 Task: Reply to email with the signature Frank Clark with the subject Invitation to an event from softage.10@softage.net with the message I wanted to follow up on the request for additional resources for the project. with BCC to softage.7@softage.net with an attached document Service_contract.docx
Action: Mouse moved to (407, 231)
Screenshot: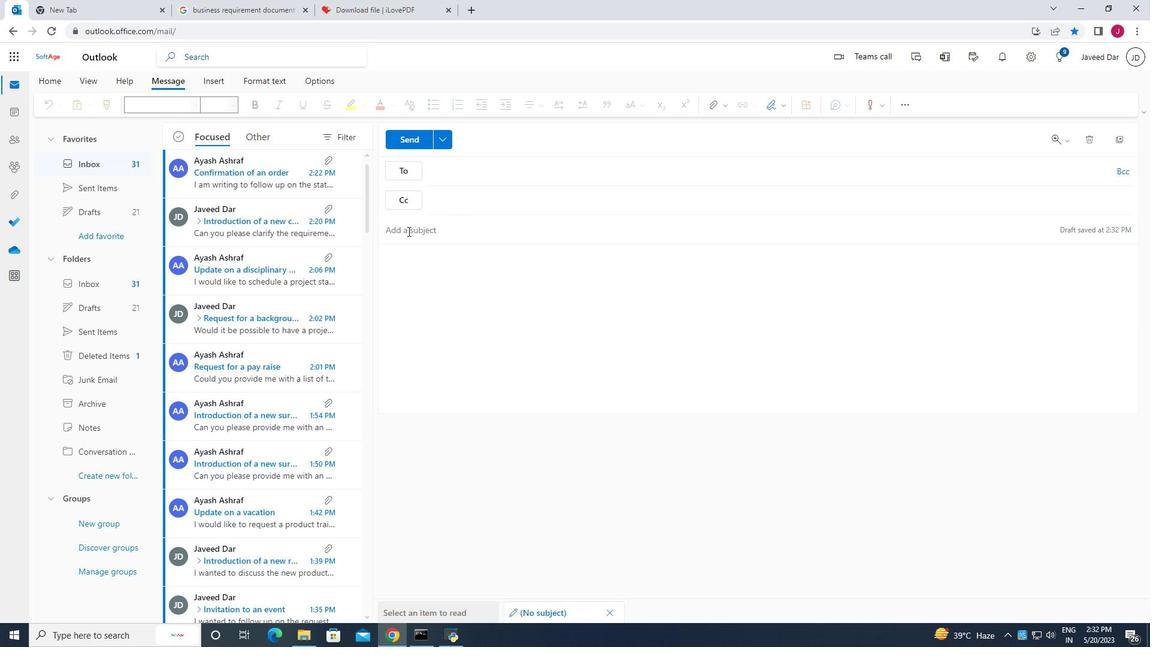 
Action: Mouse pressed left at (407, 231)
Screenshot: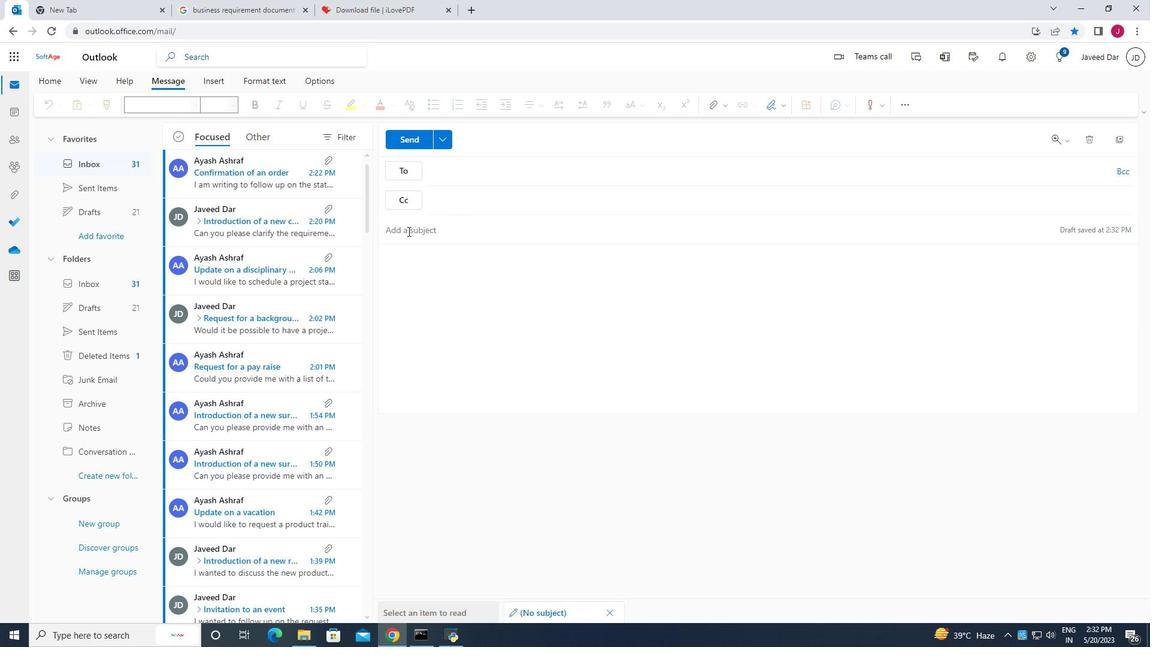 
Action: Mouse moved to (778, 101)
Screenshot: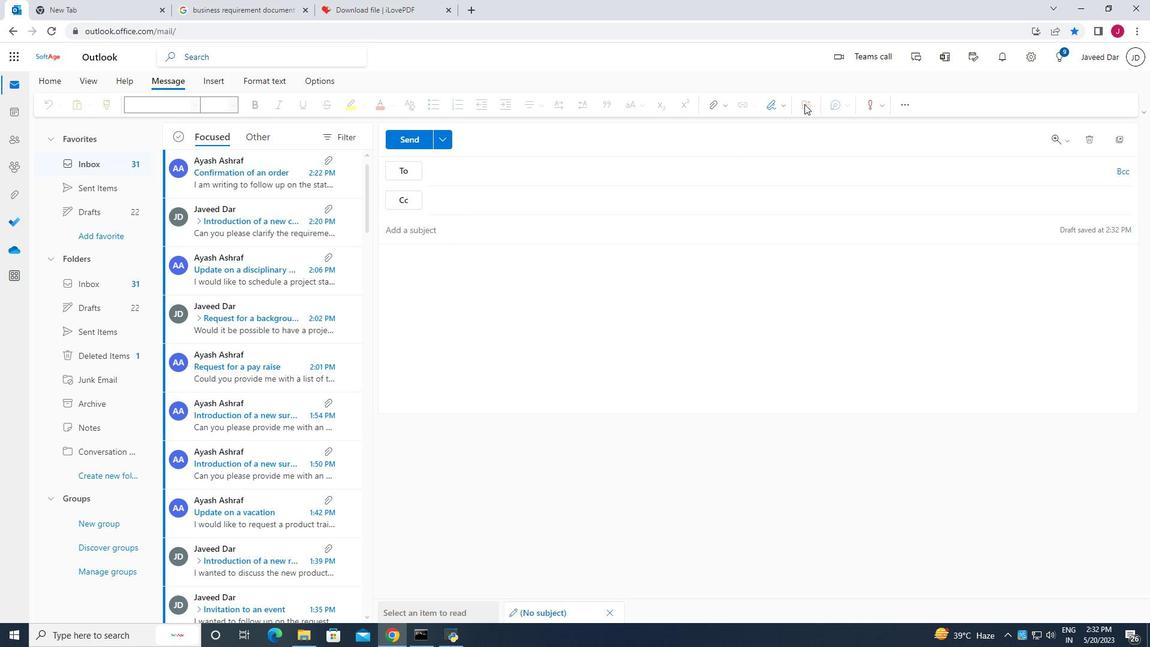 
Action: Mouse pressed left at (778, 101)
Screenshot: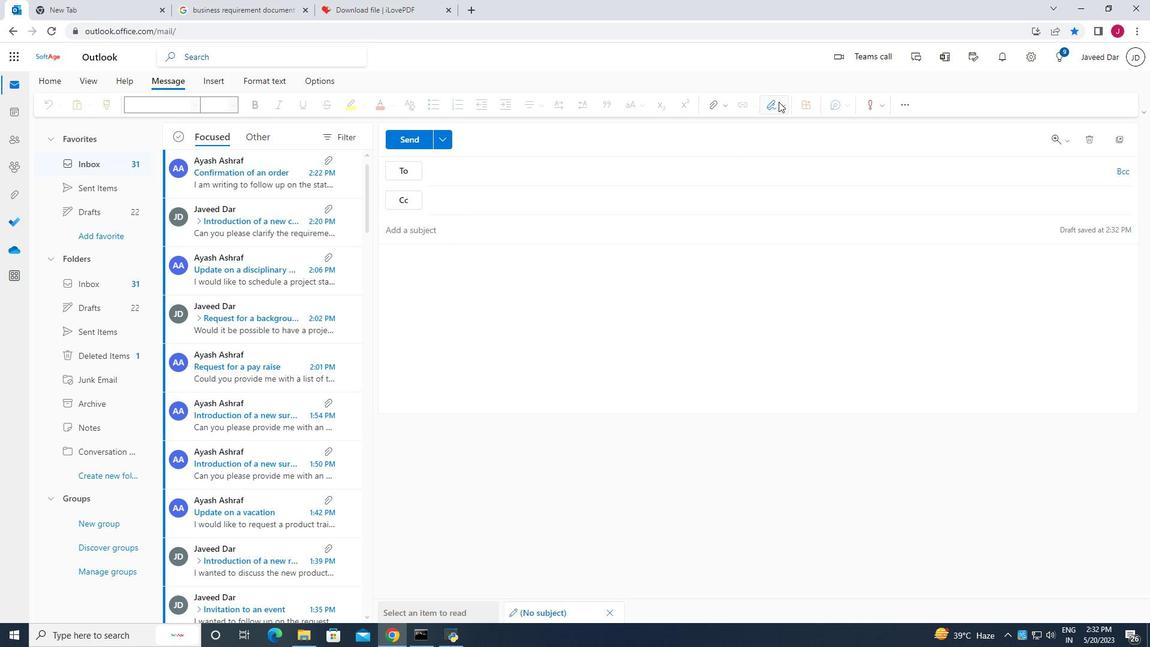 
Action: Mouse moved to (743, 156)
Screenshot: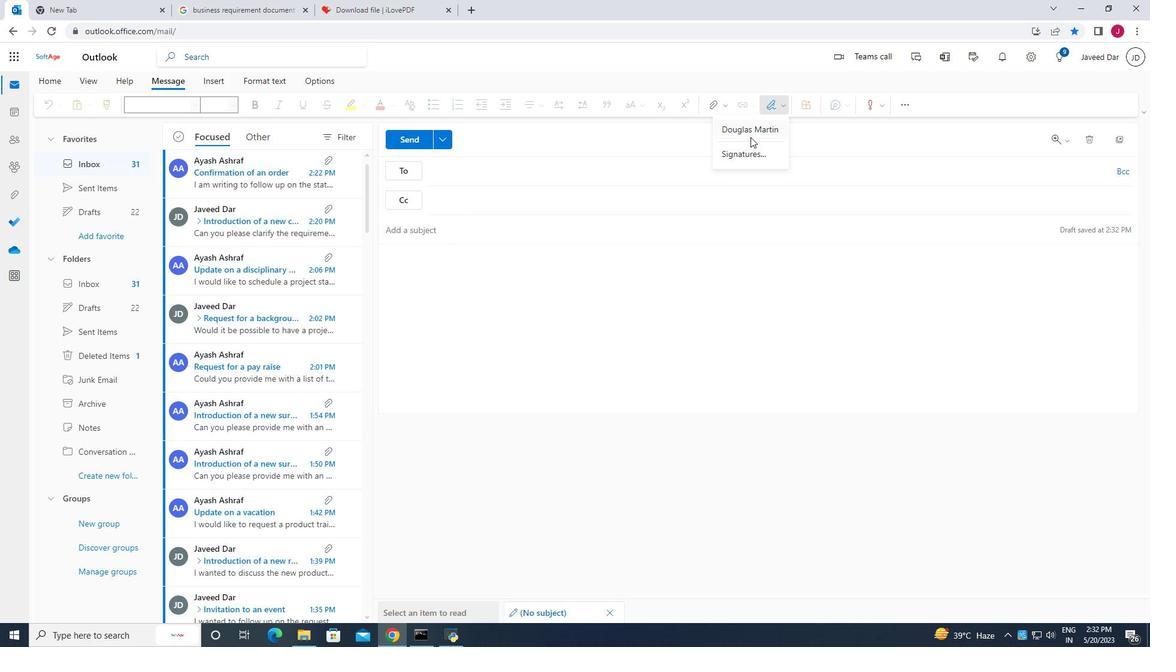 
Action: Mouse pressed left at (743, 156)
Screenshot: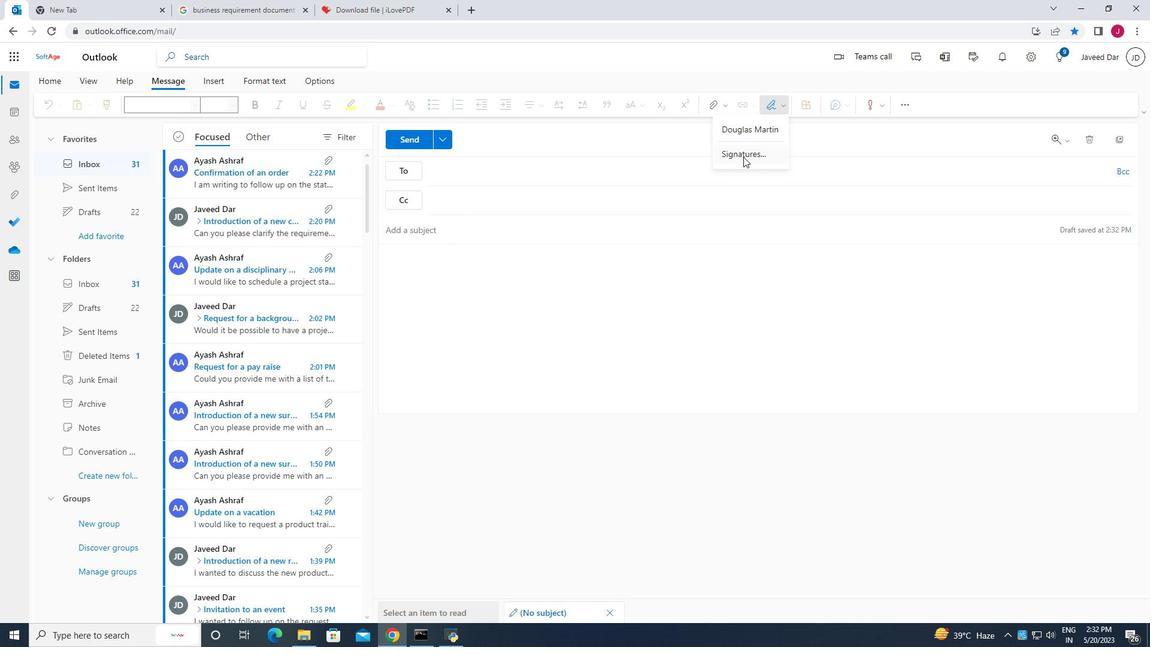 
Action: Mouse moved to (821, 200)
Screenshot: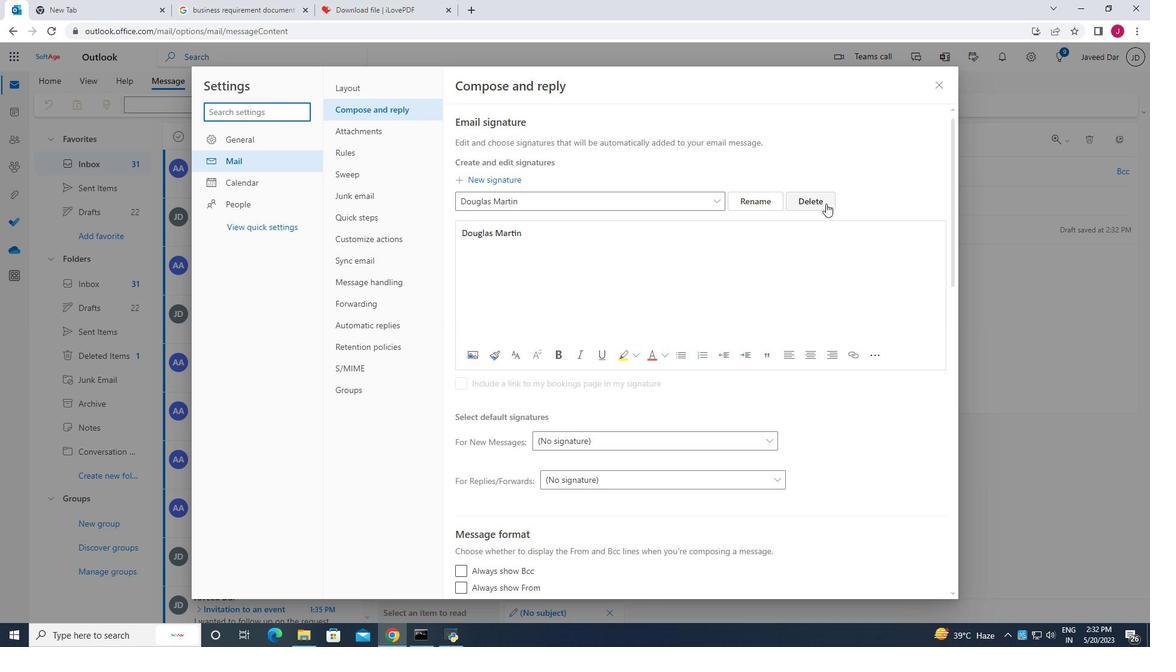 
Action: Mouse pressed left at (821, 200)
Screenshot: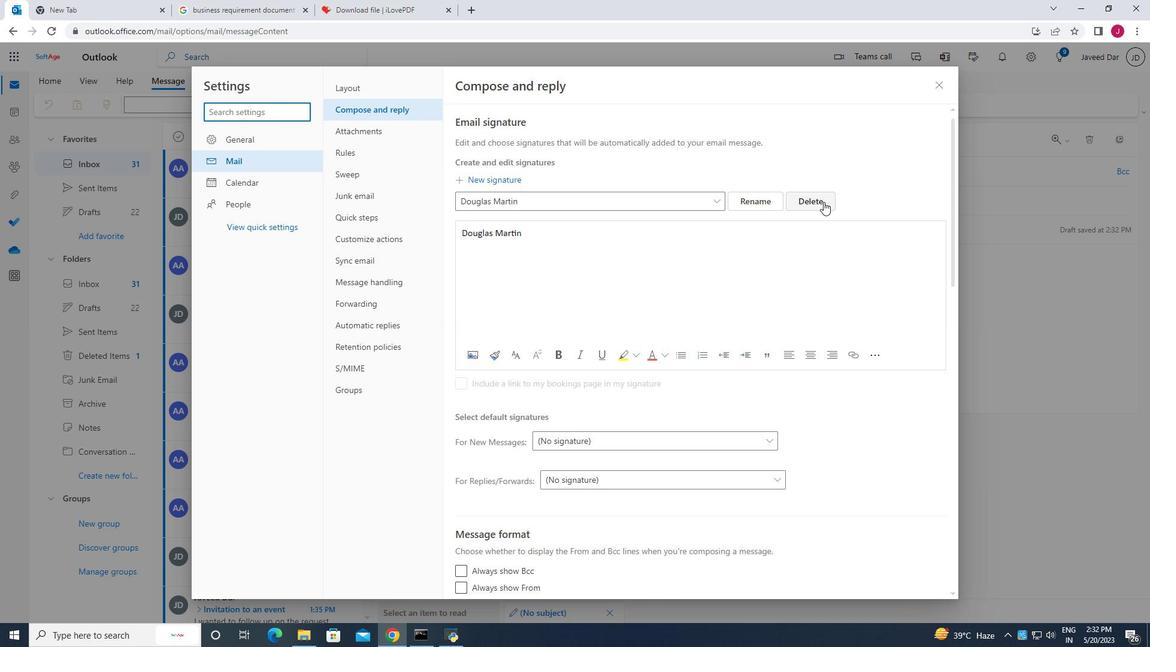 
Action: Mouse moved to (484, 201)
Screenshot: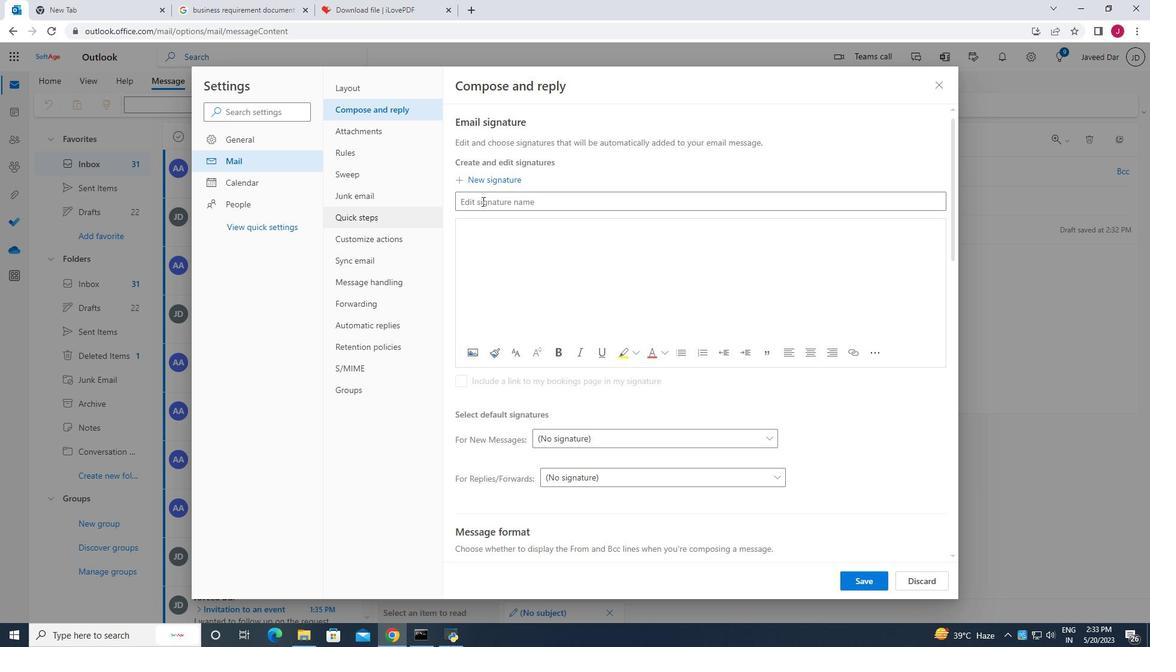 
Action: Mouse pressed left at (484, 201)
Screenshot: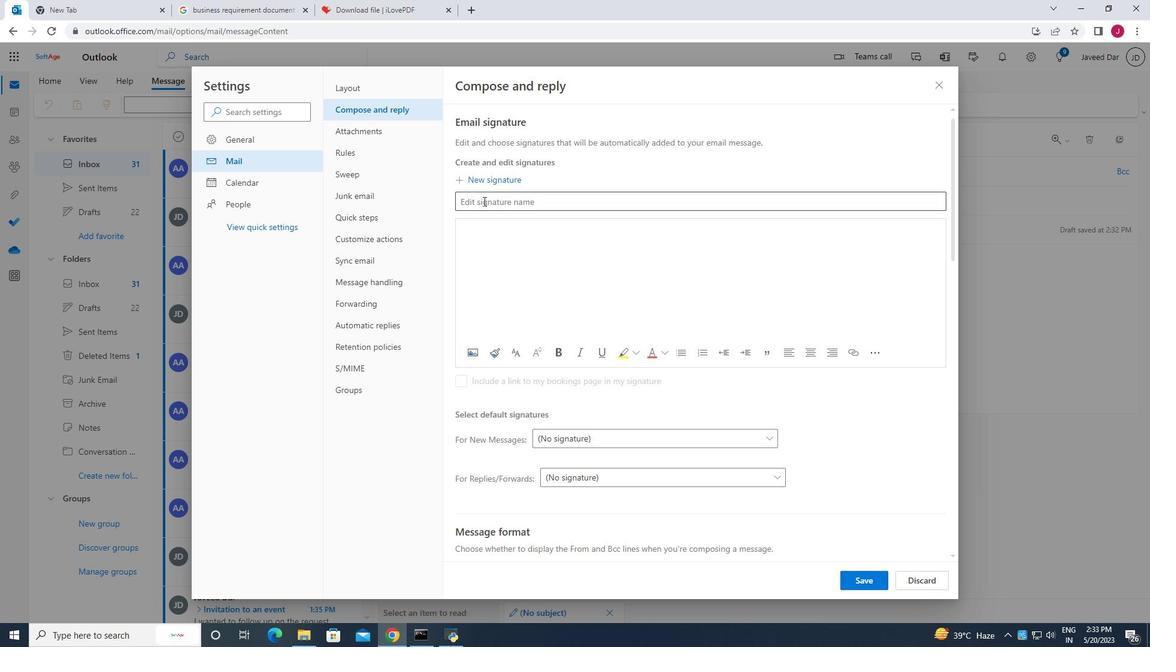 
Action: Mouse moved to (484, 201)
Screenshot: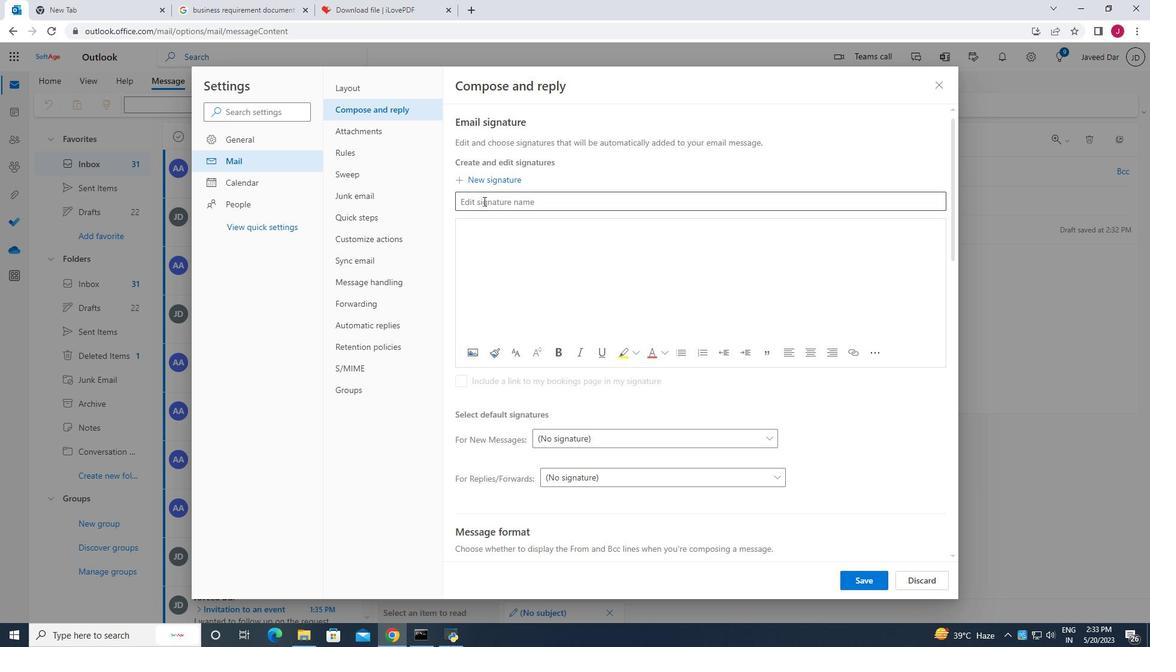 
Action: Key pressed <Key.caps_lock>F<Key.caps_lock>rank<Key.space><Key.caps_lock><Key.caps_lock>c<Key.caps_lock>LARK<Key.backspace><Key.backspace><Key.backspace><Key.backspace><Key.backspace>C<Key.caps_lock>lark
Screenshot: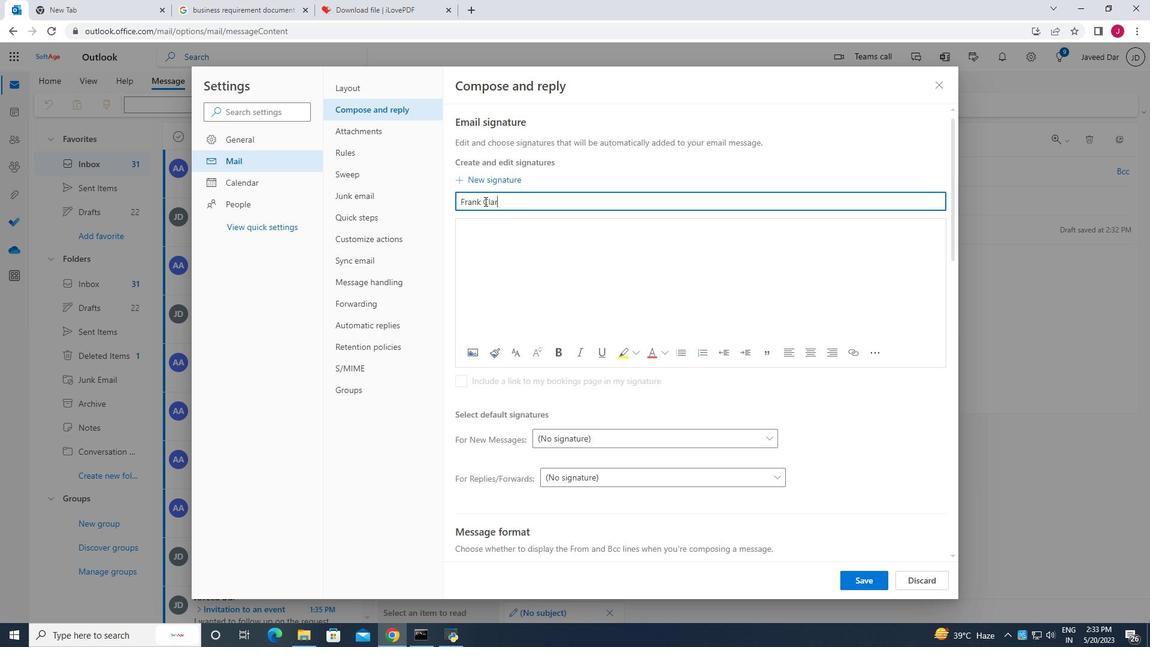 
Action: Mouse moved to (469, 234)
Screenshot: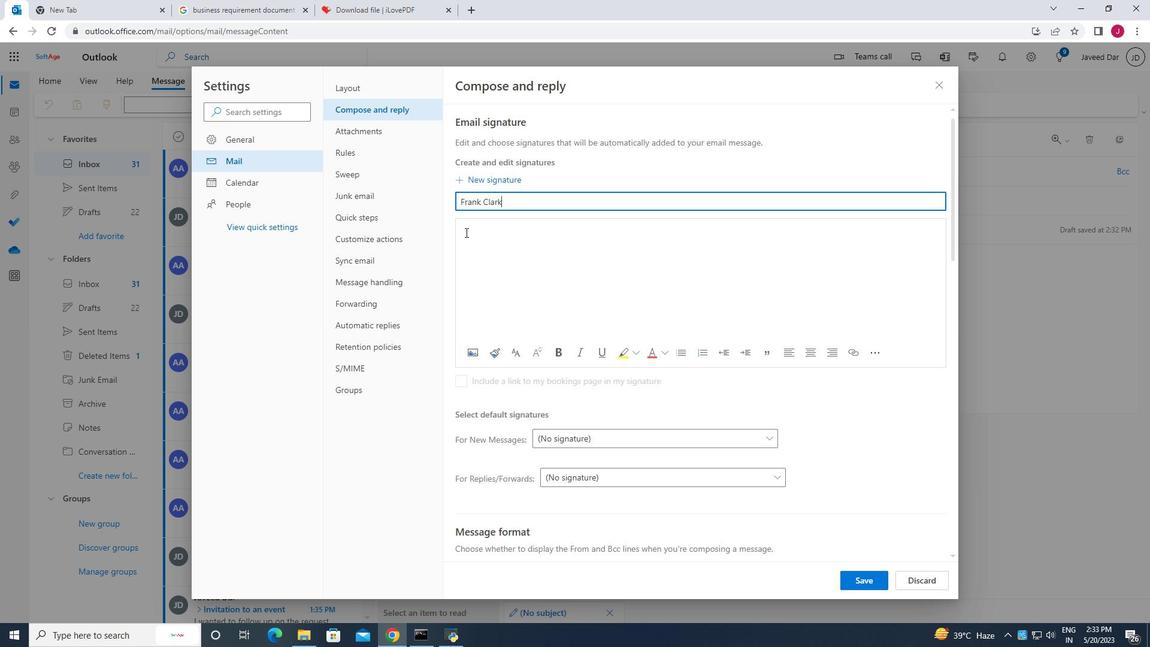 
Action: Mouse pressed left at (469, 234)
Screenshot: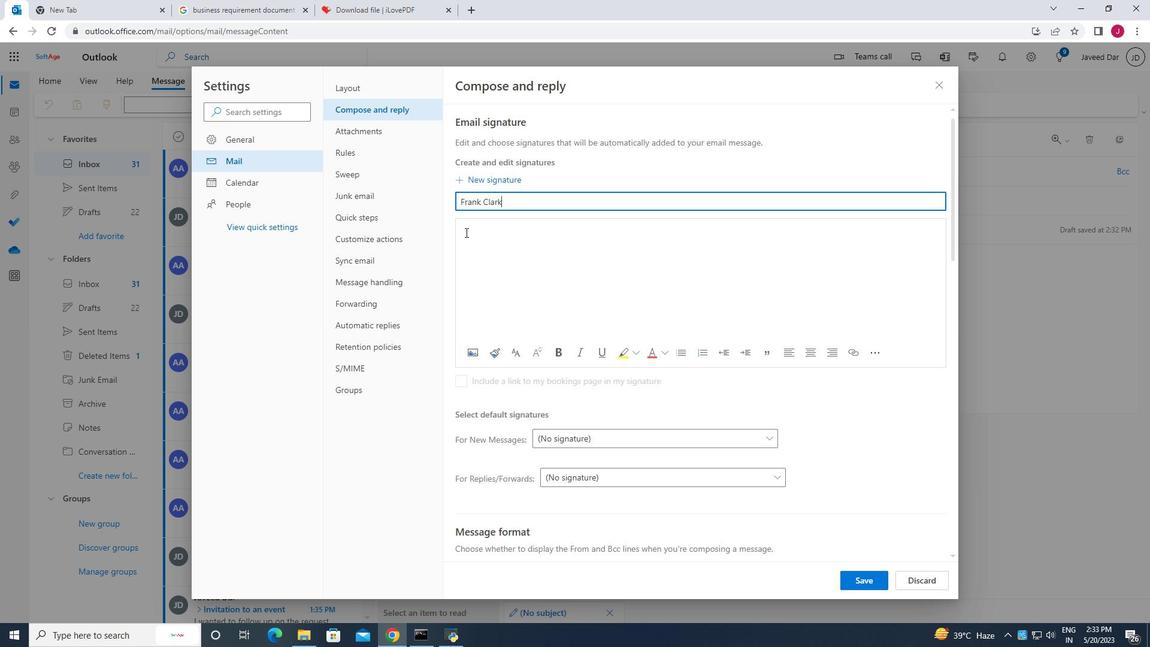 
Action: Mouse moved to (470, 235)
Screenshot: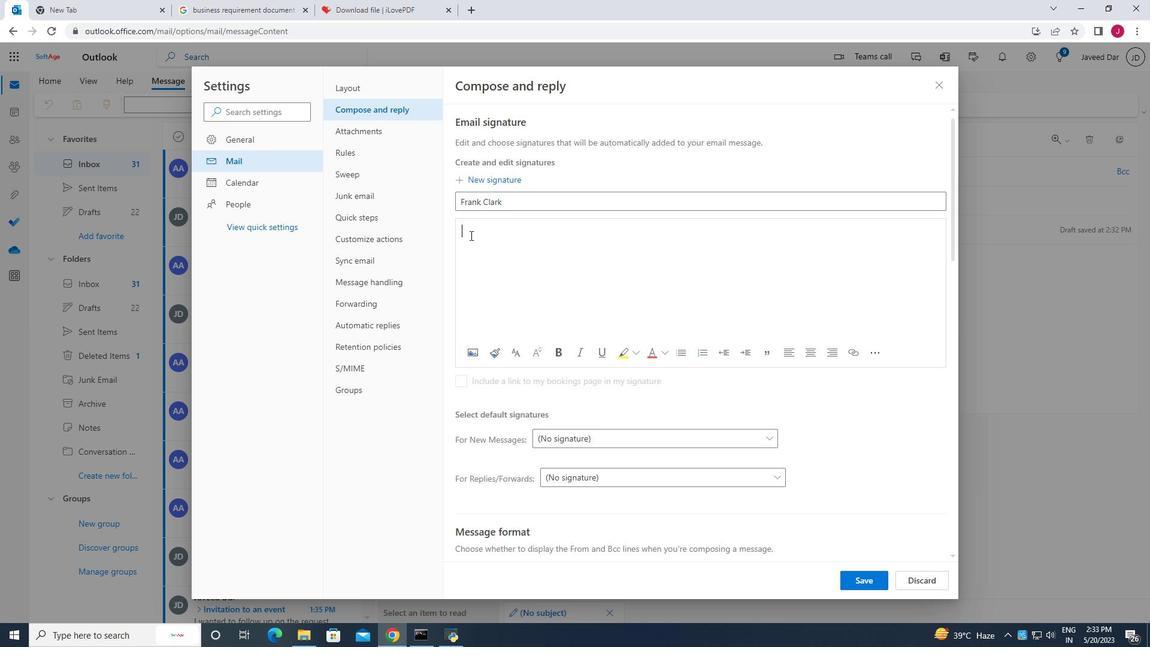 
Action: Key pressed <Key.caps_lock>F<Key.caps_lock>rank<Key.space><Key.caps_lock>C<Key.caps_lock>lark
Screenshot: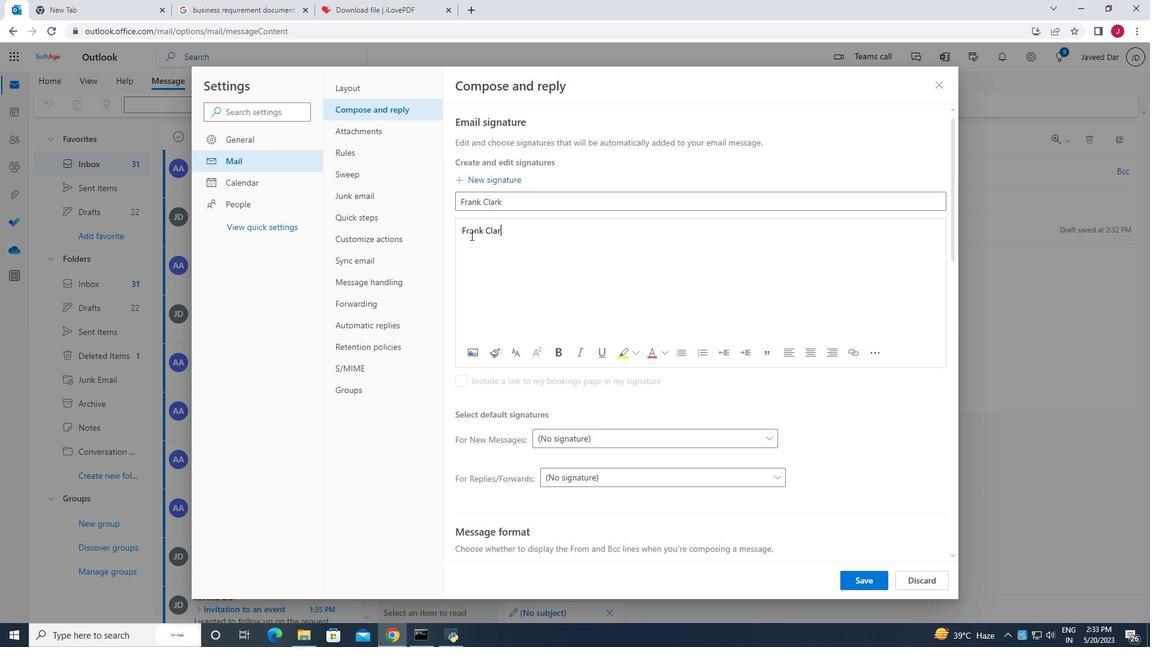 
Action: Mouse moved to (880, 579)
Screenshot: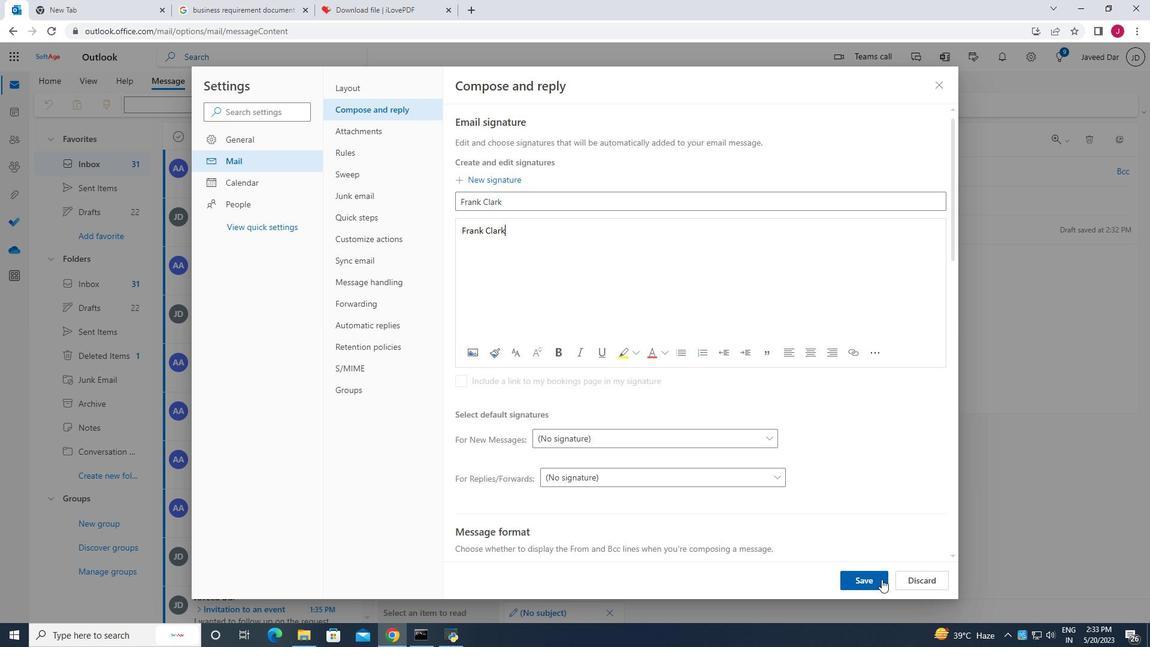 
Action: Mouse pressed left at (880, 579)
Screenshot: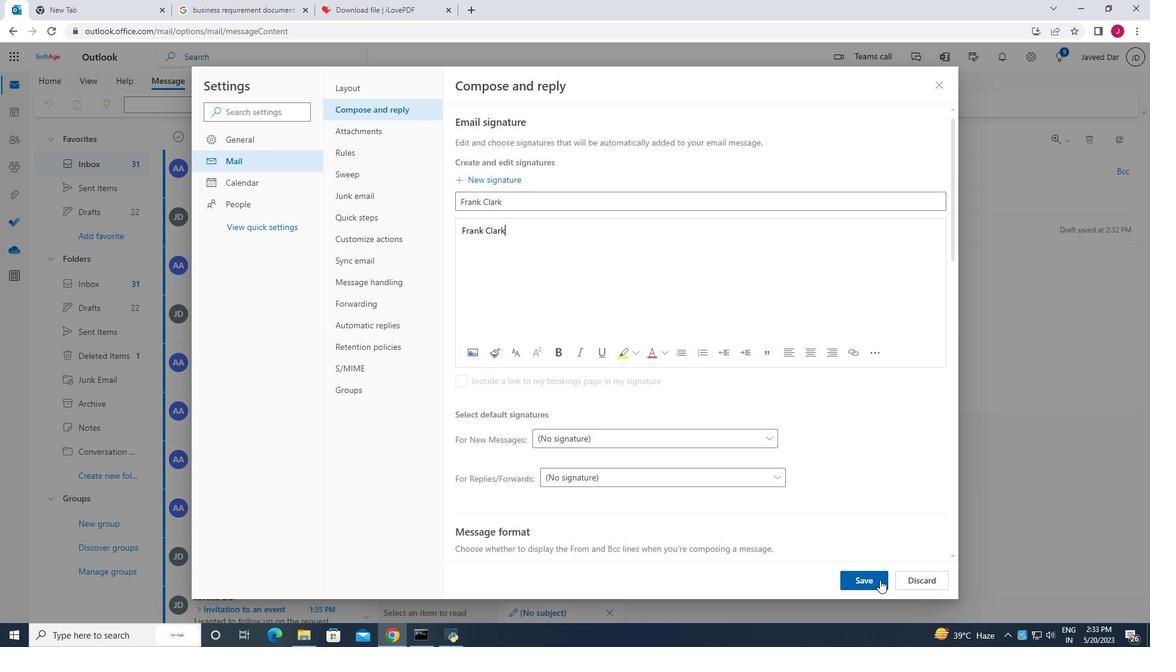 
Action: Mouse moved to (940, 87)
Screenshot: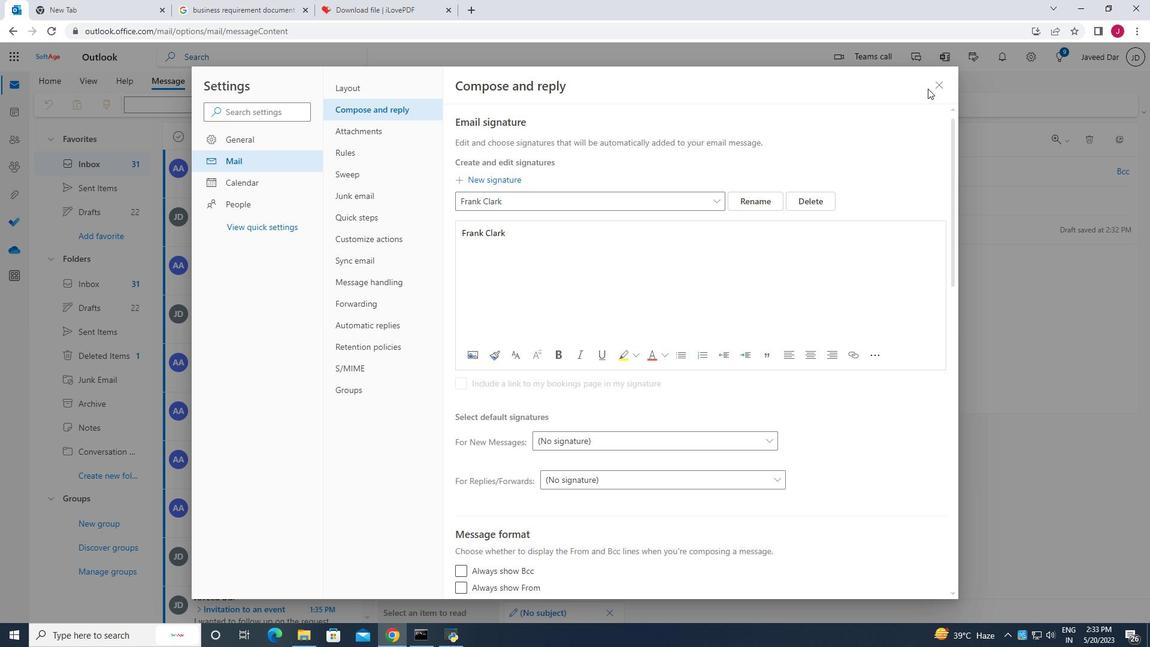 
Action: Mouse pressed left at (940, 87)
Screenshot: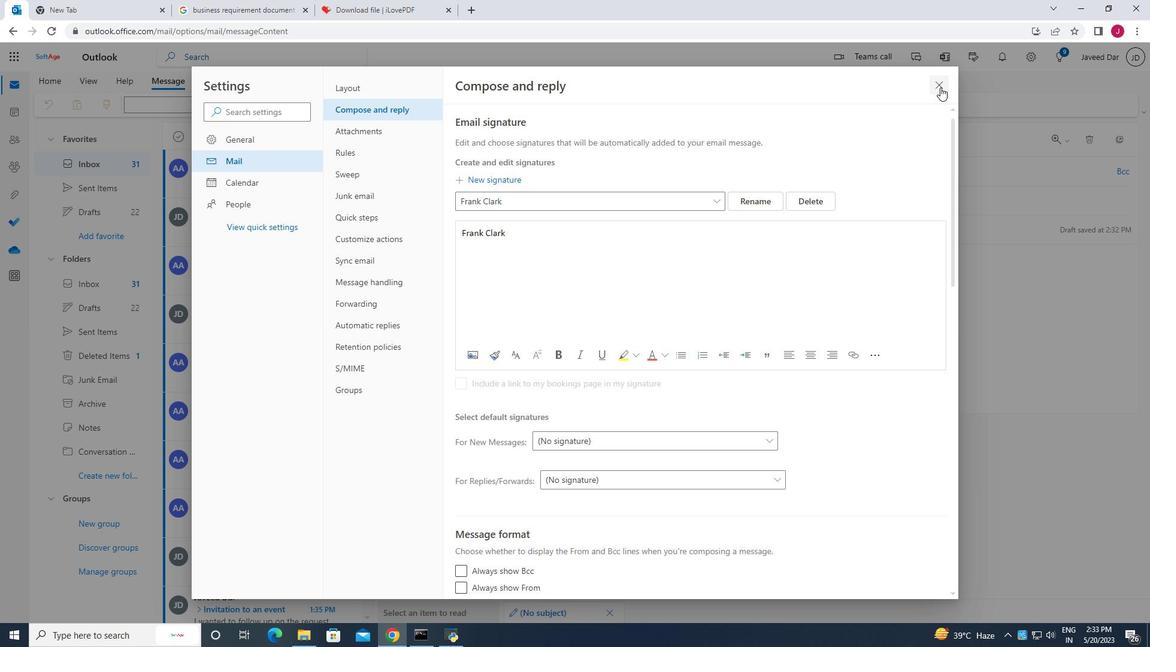 
Action: Mouse moved to (775, 105)
Screenshot: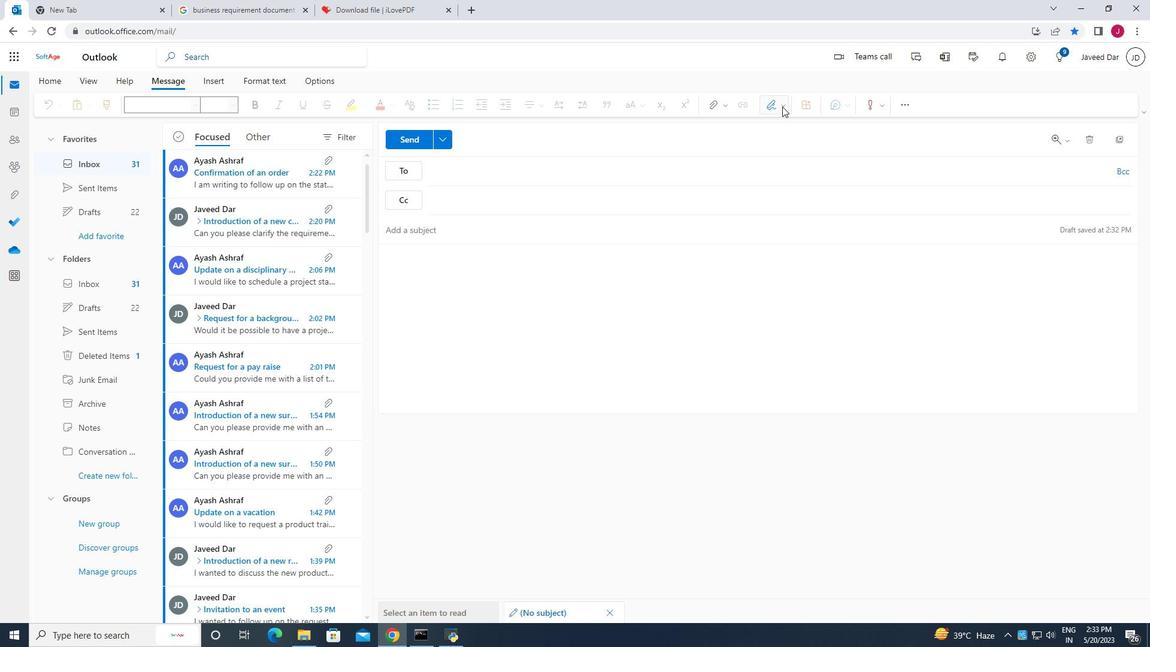 
Action: Mouse pressed left at (775, 105)
Screenshot: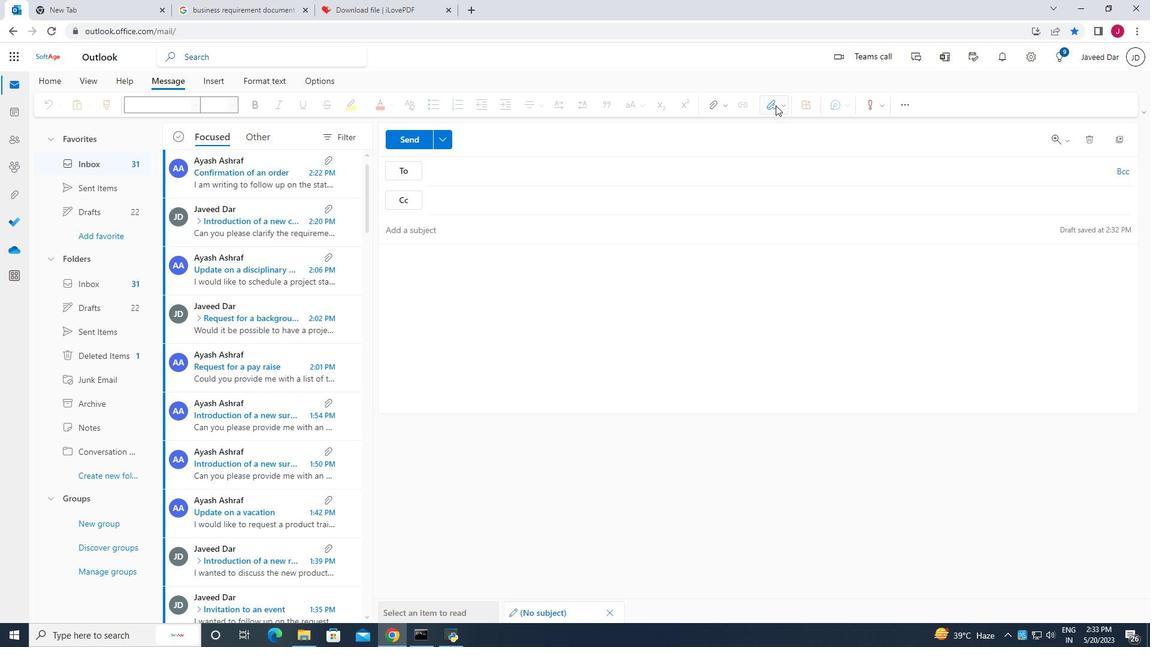 
Action: Mouse moved to (762, 130)
Screenshot: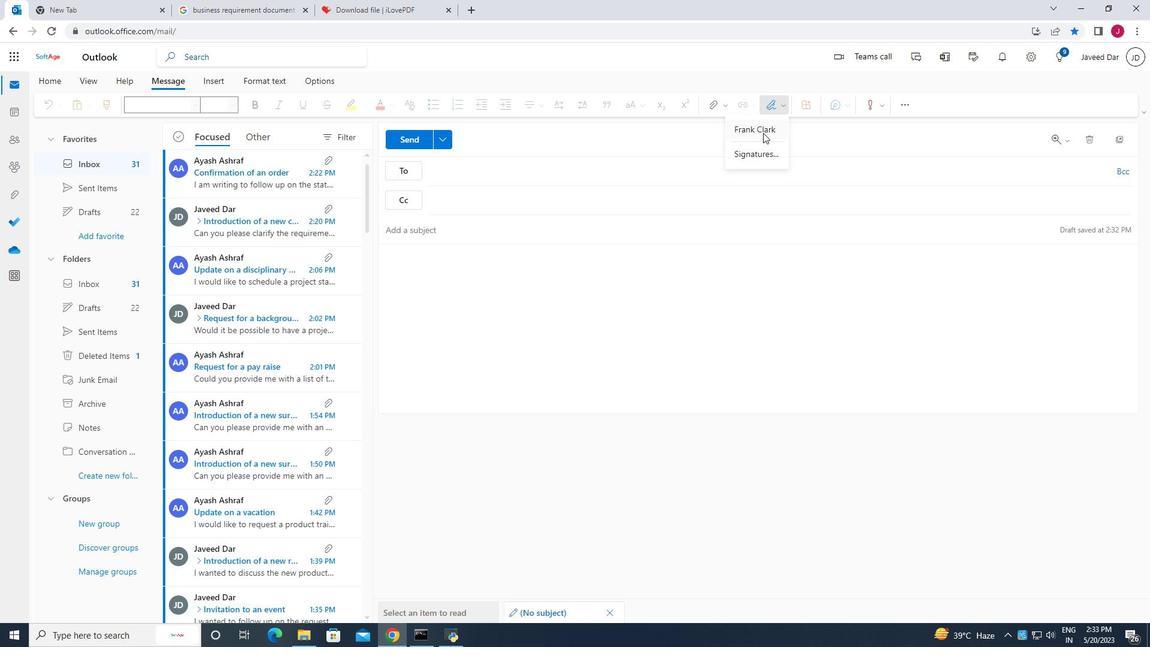 
Action: Mouse pressed left at (762, 130)
Screenshot: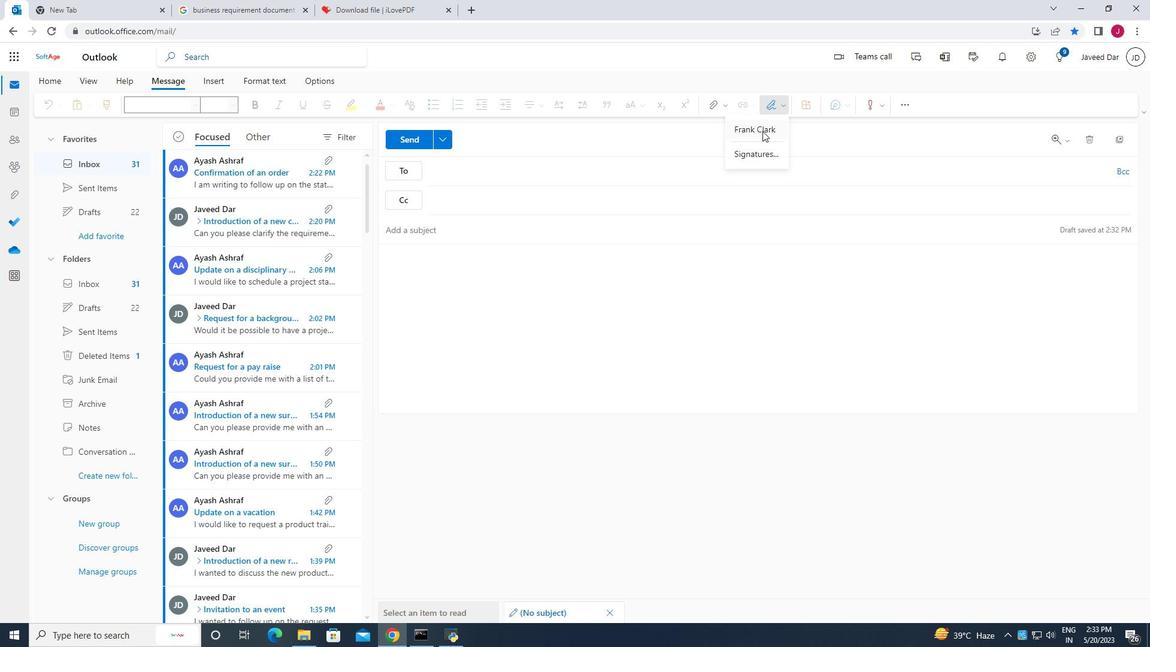 
Action: Mouse moved to (406, 231)
Screenshot: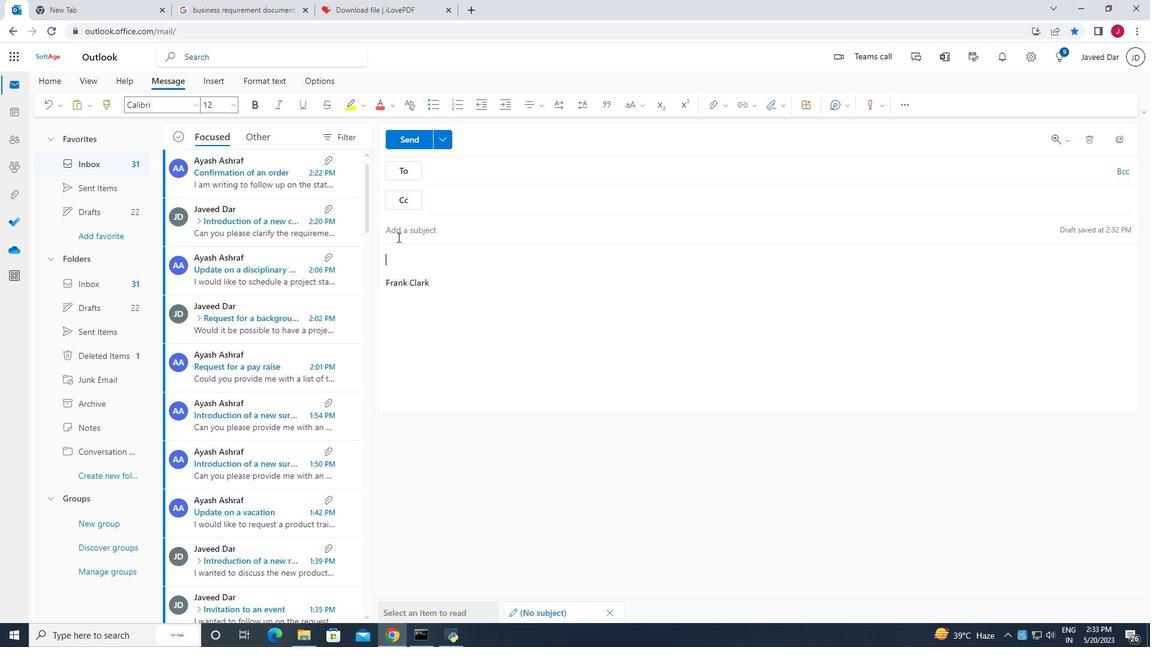 
Action: Mouse pressed left at (406, 231)
Screenshot: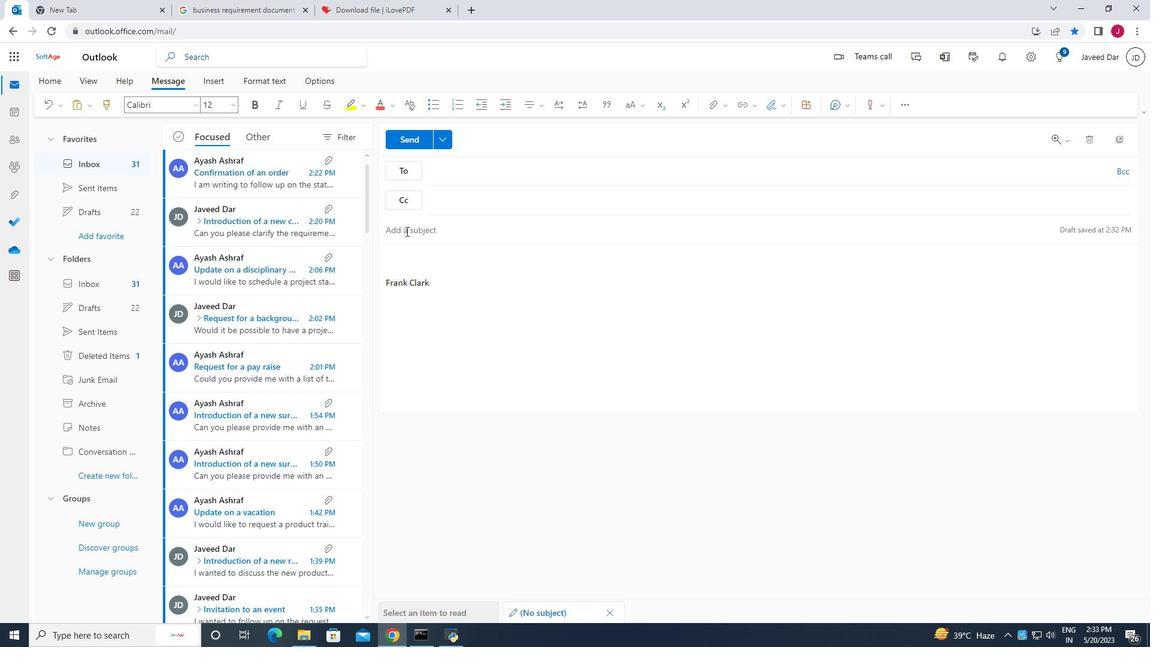 
Action: Mouse moved to (408, 231)
Screenshot: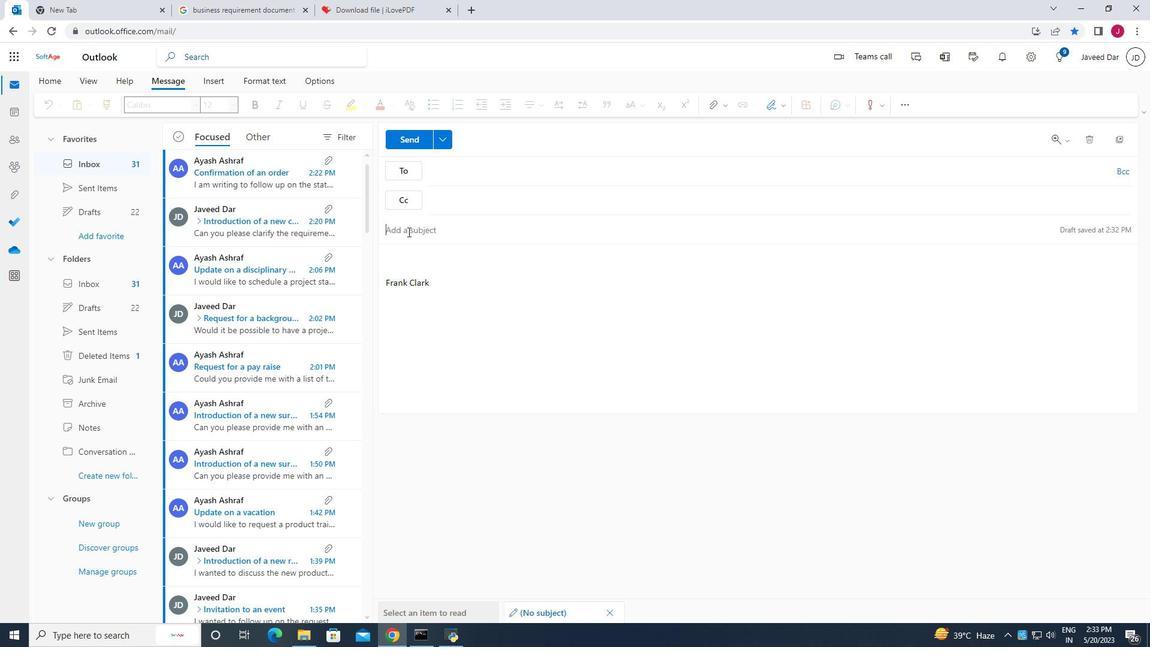 
Action: Key pressed <Key.caps_lock>I<Key.caps_lock>nvitation<Key.space>to<Key.space>an<Key.space>event<Key.space>
Screenshot: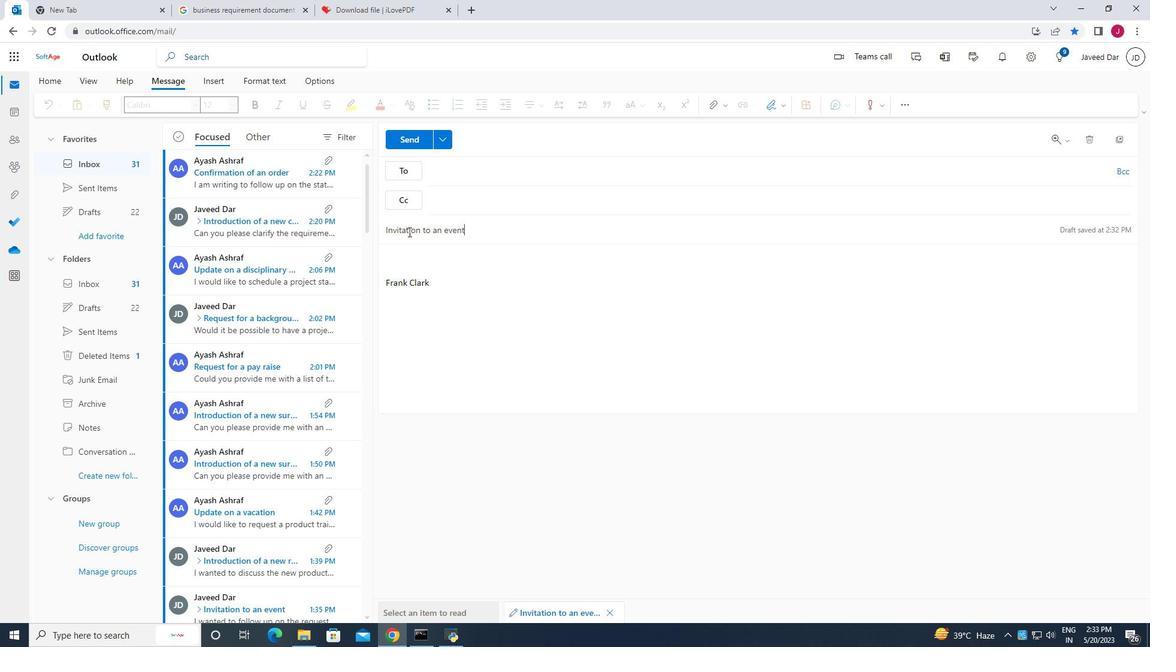 
Action: Mouse moved to (424, 255)
Screenshot: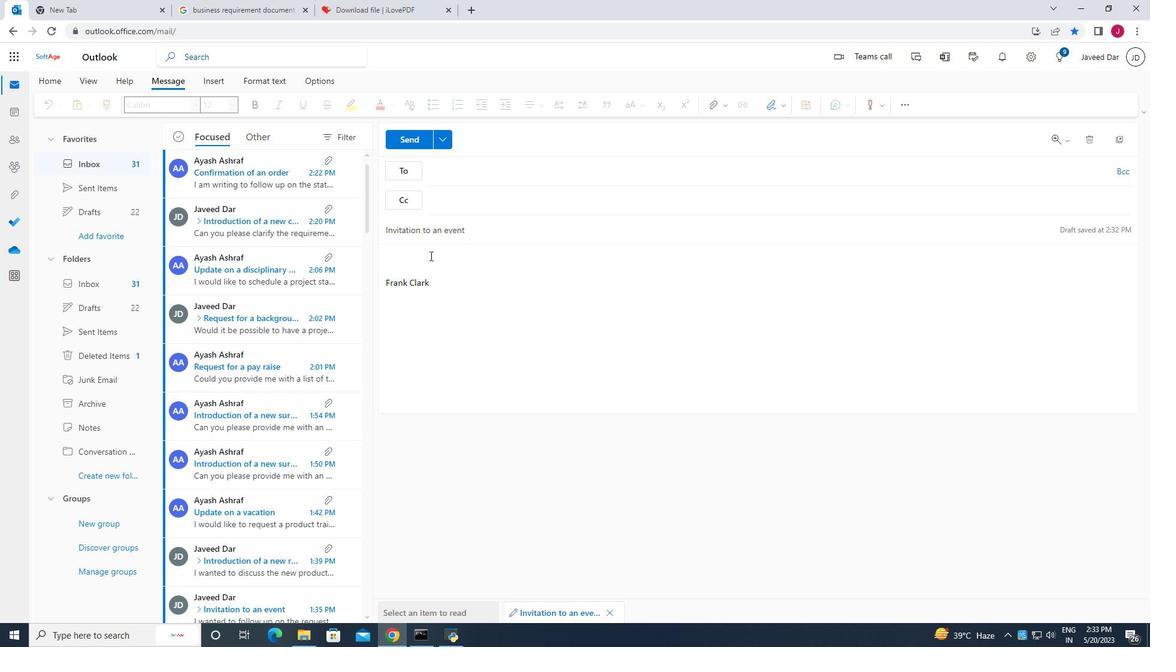 
Action: Mouse pressed left at (424, 255)
Screenshot: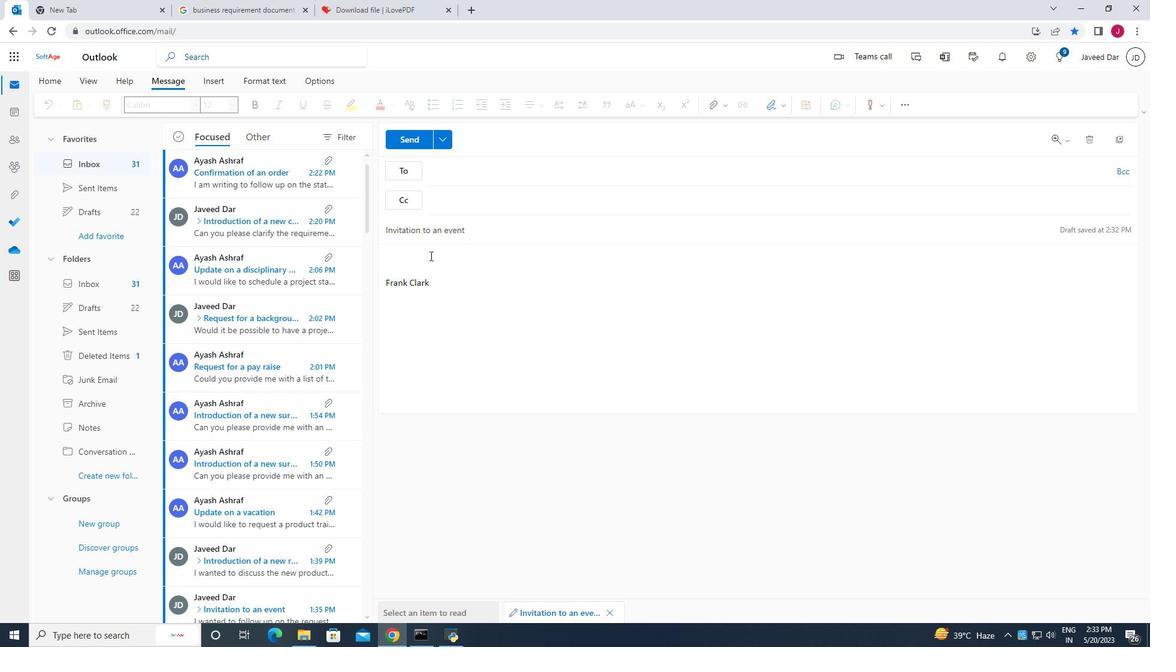 
Action: Key pressed <Key.caps_lock>I<Key.caps_lock><Key.space>wanted<Key.space>to<Key.space>follow<Key.space>up<Key.space>on<Key.space>the<Key.space>request<Key.space>for<Key.space>additional<Key.space>resources<Key.space>for<Key.space>the<Key.space>project<Key.space>
Screenshot: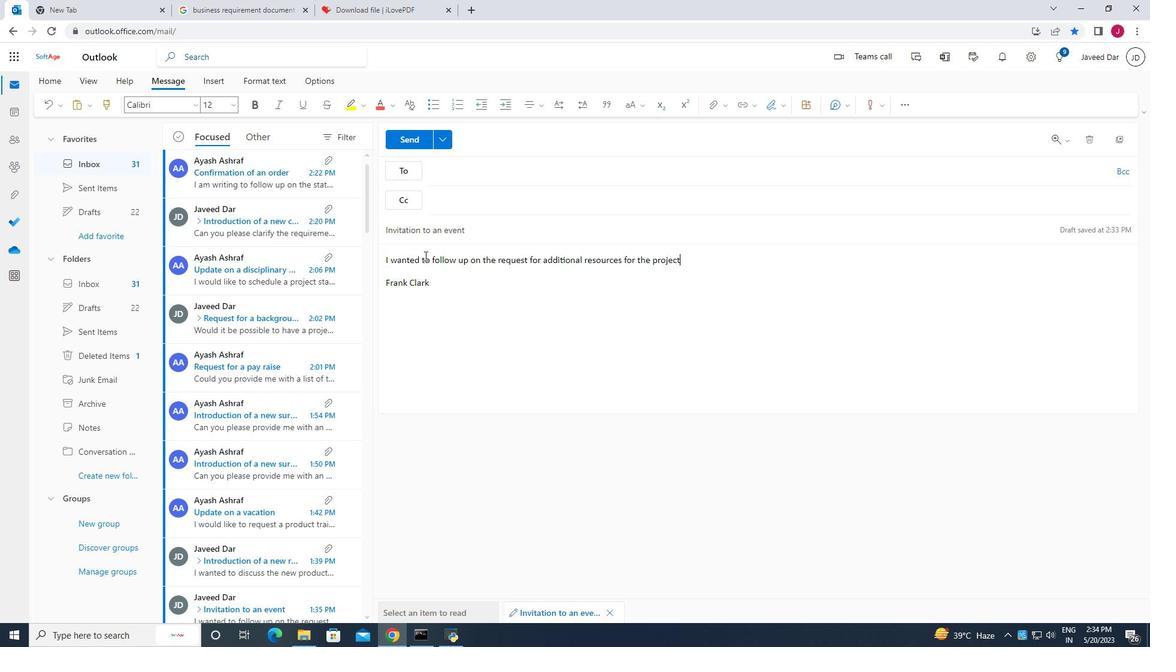 
Action: Mouse moved to (1120, 170)
Screenshot: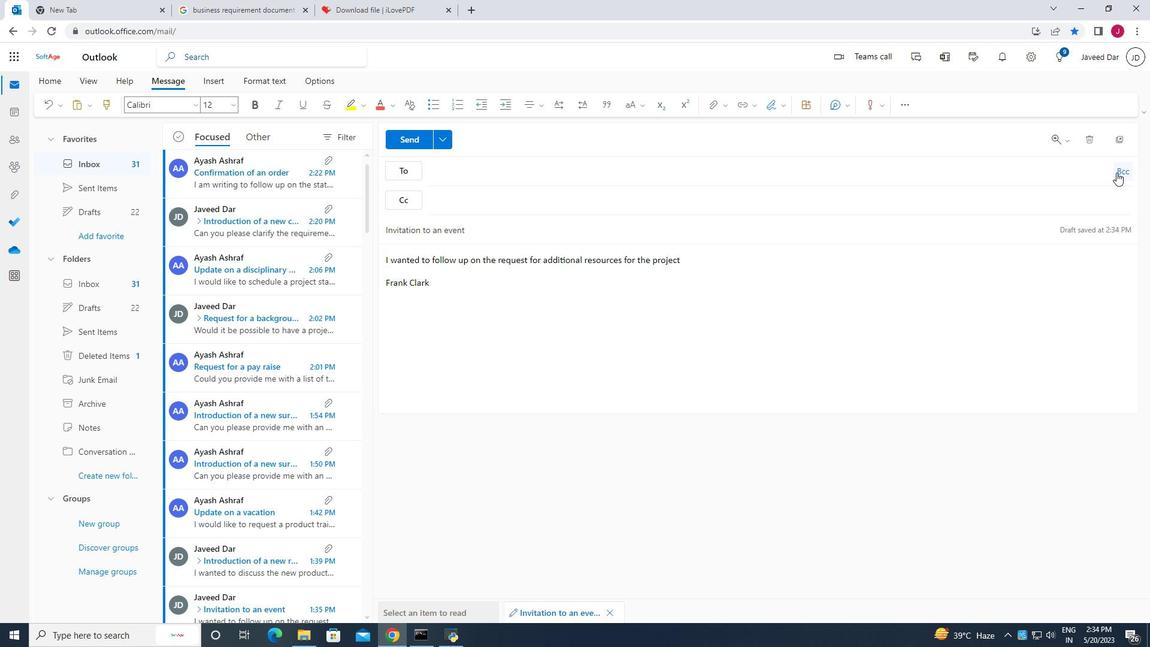 
Action: Mouse pressed left at (1120, 170)
Screenshot: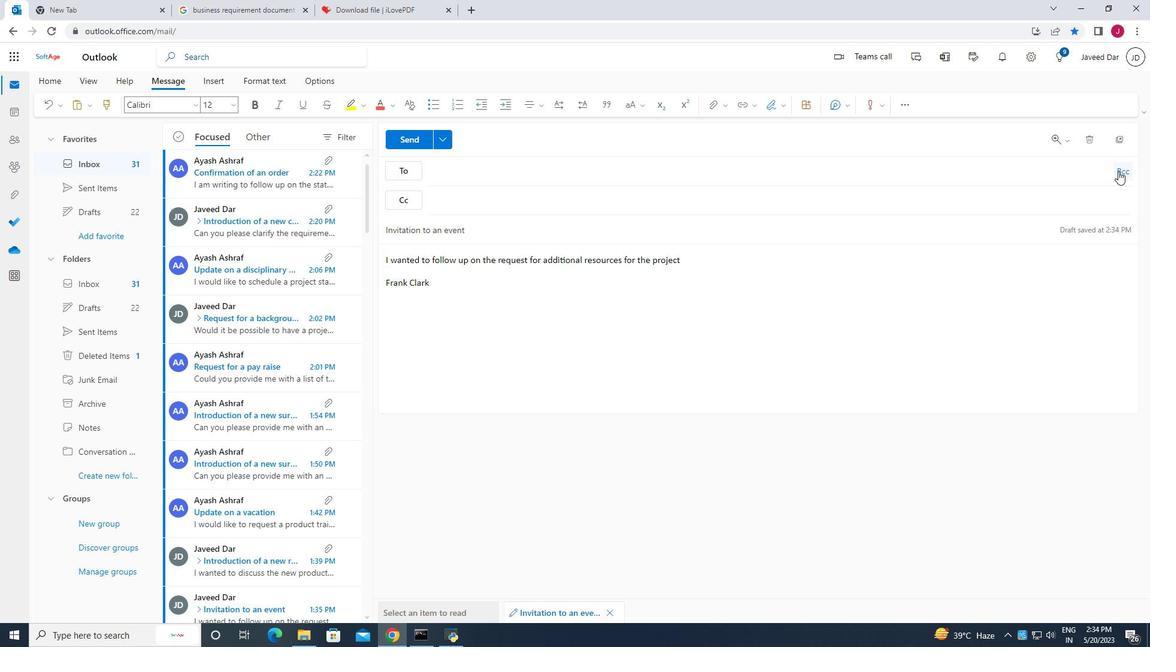 
Action: Mouse moved to (455, 232)
Screenshot: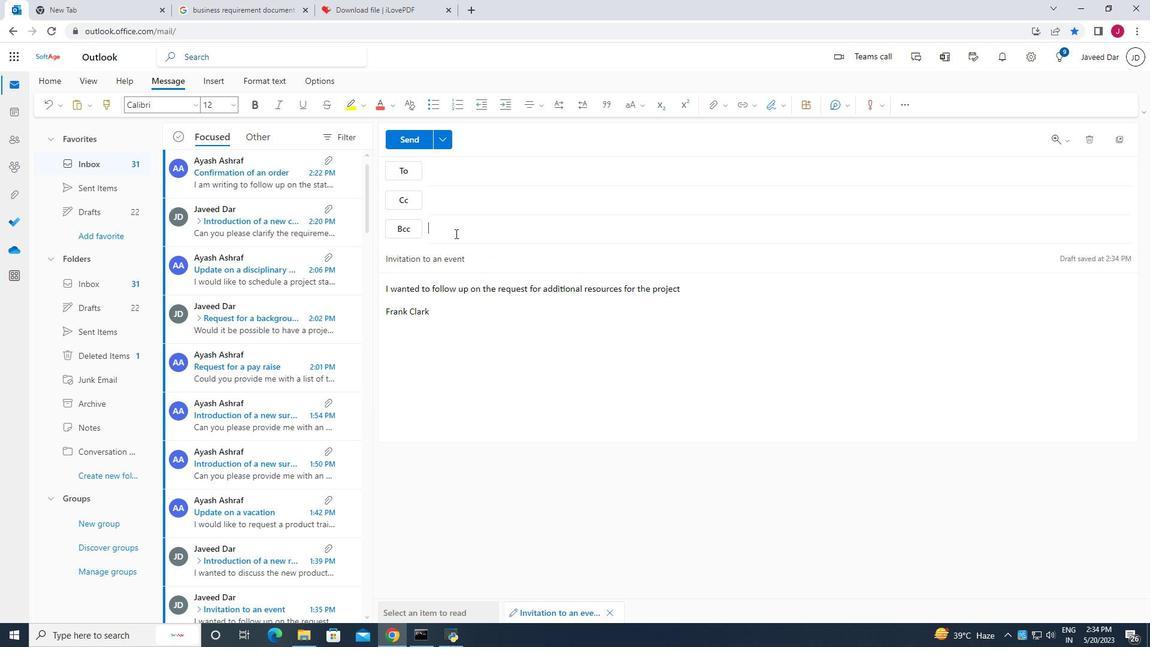 
Action: Key pressed softag
Screenshot: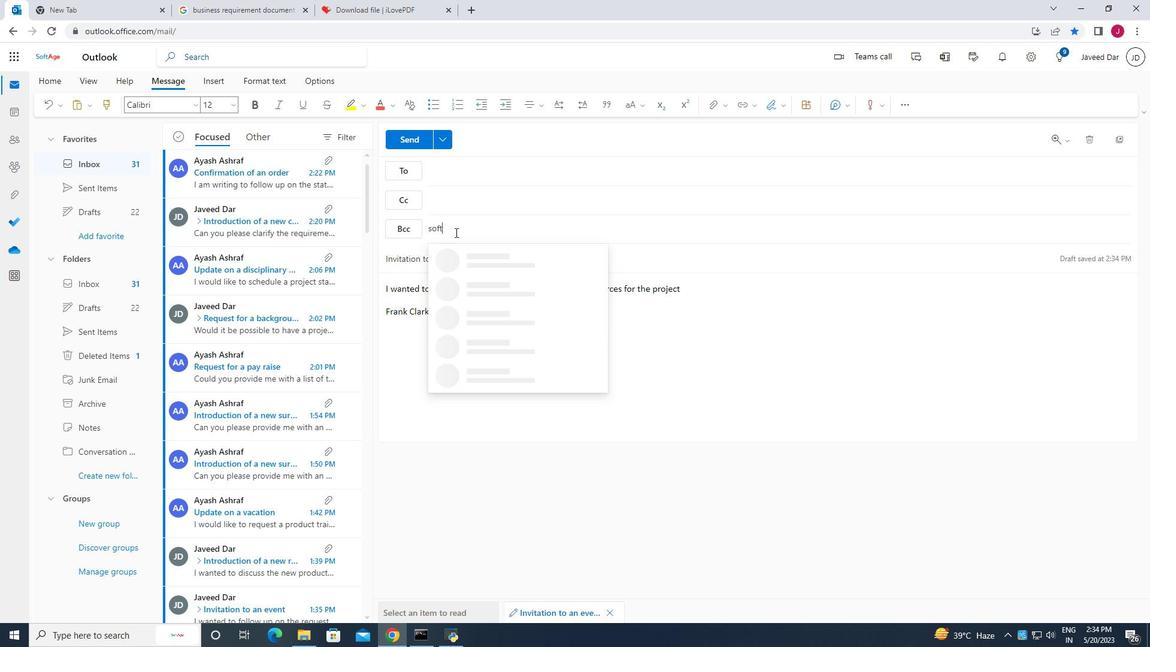 
Action: Mouse moved to (476, 230)
Screenshot: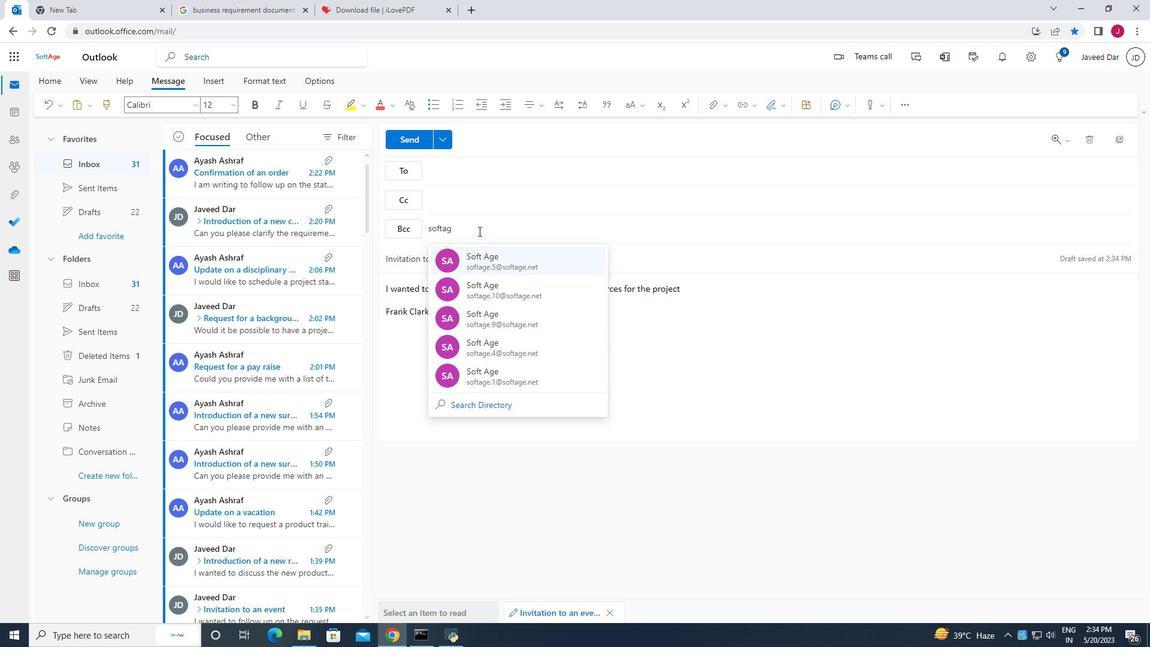 
Action: Key pressed e.7
Screenshot: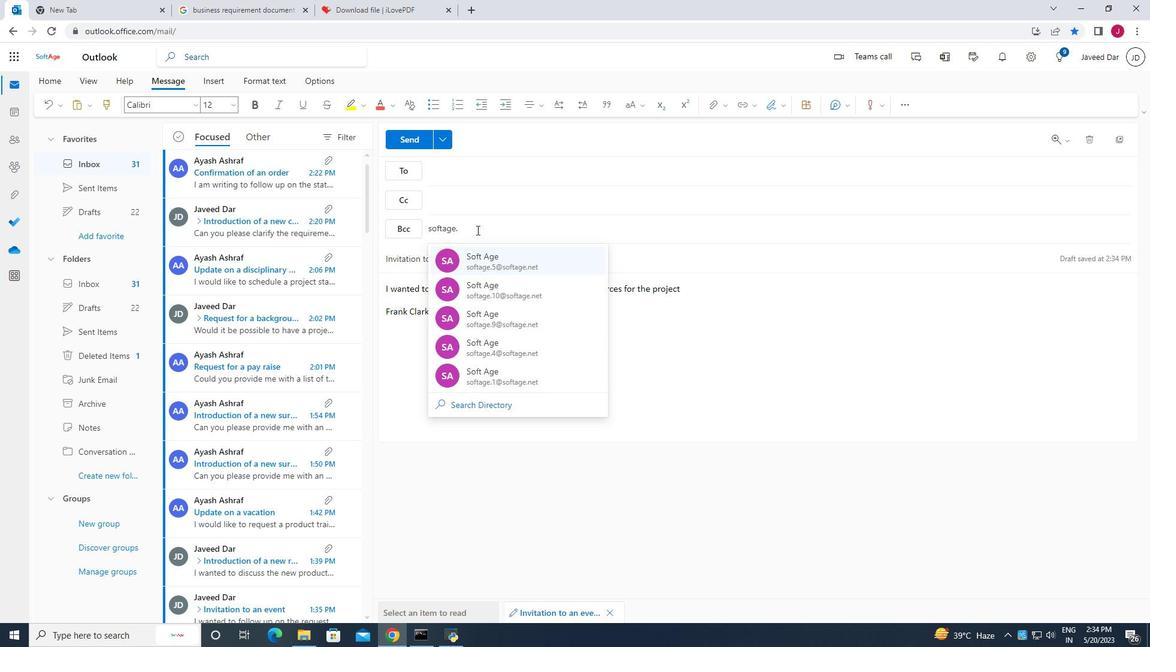 
Action: Mouse moved to (550, 372)
Screenshot: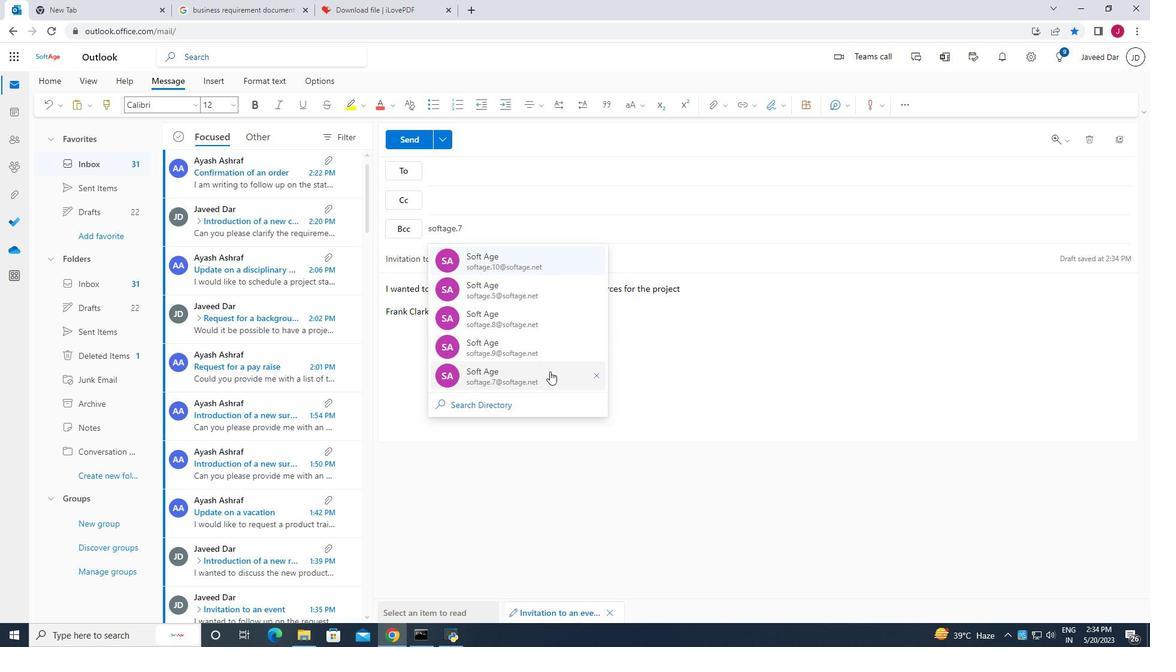 
Action: Mouse pressed left at (550, 372)
Screenshot: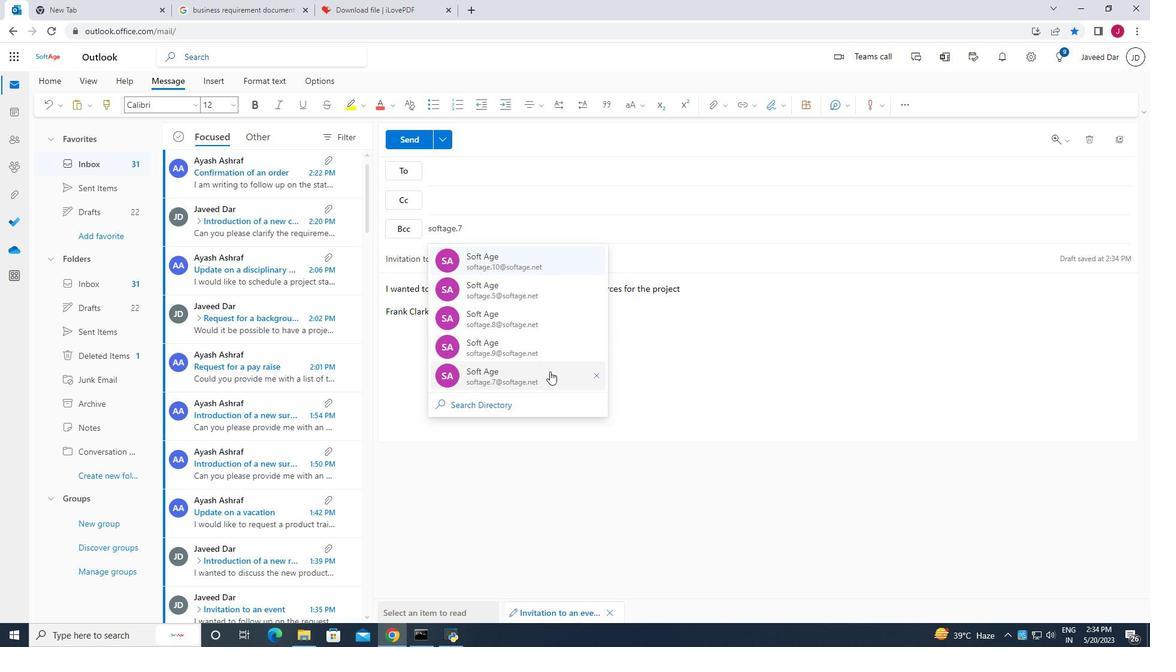 
Action: Mouse moved to (717, 106)
Screenshot: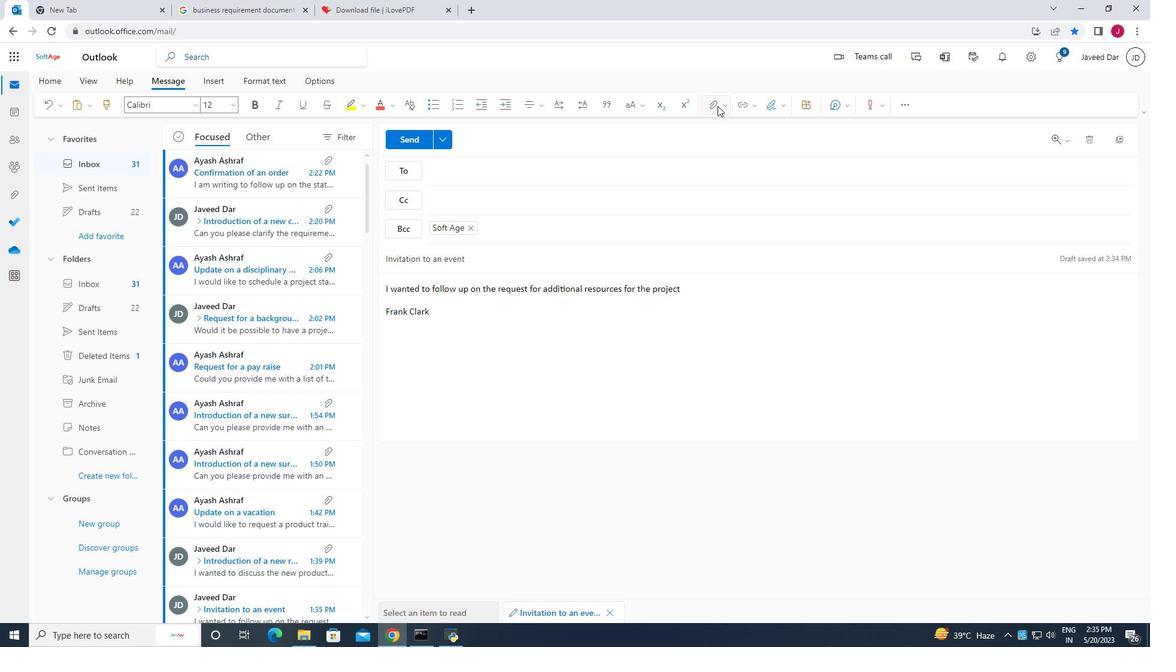
Action: Mouse pressed left at (717, 106)
Screenshot: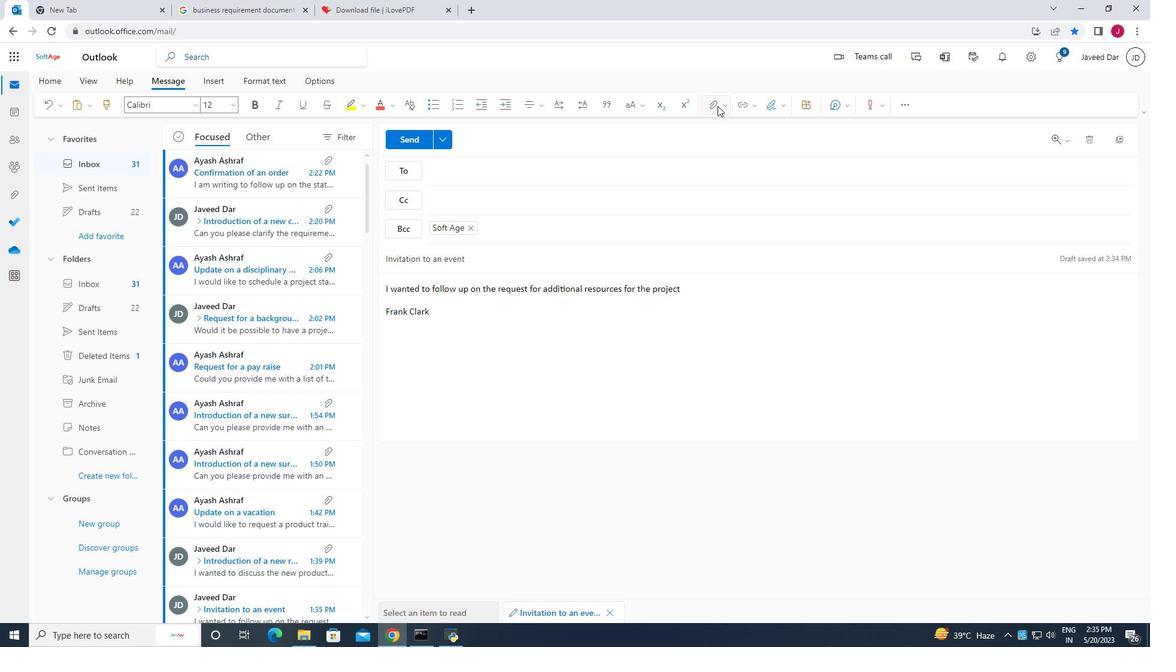 
Action: Mouse moved to (637, 133)
Screenshot: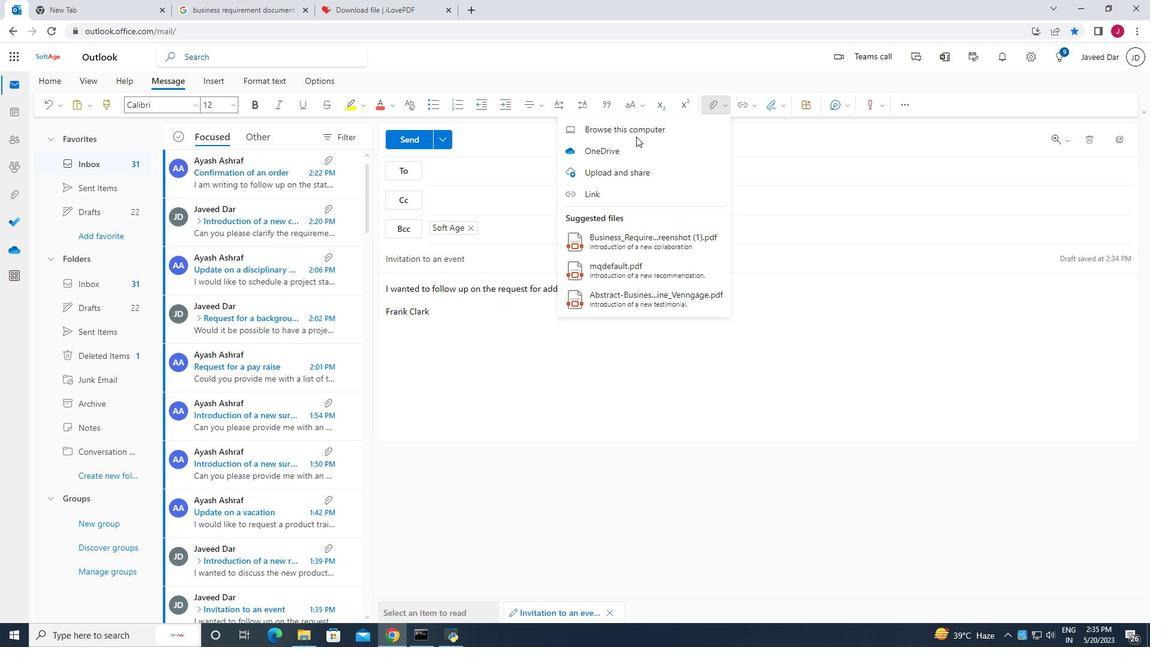 
Action: Mouse pressed left at (637, 133)
Screenshot: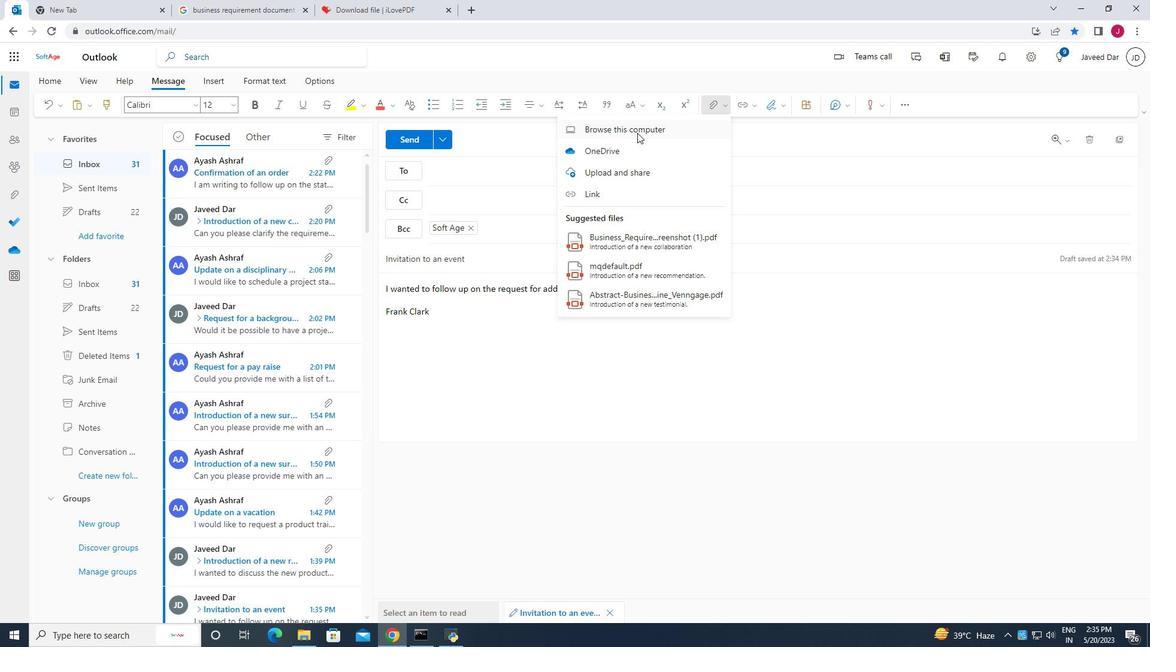 
Action: Mouse moved to (271, 173)
Screenshot: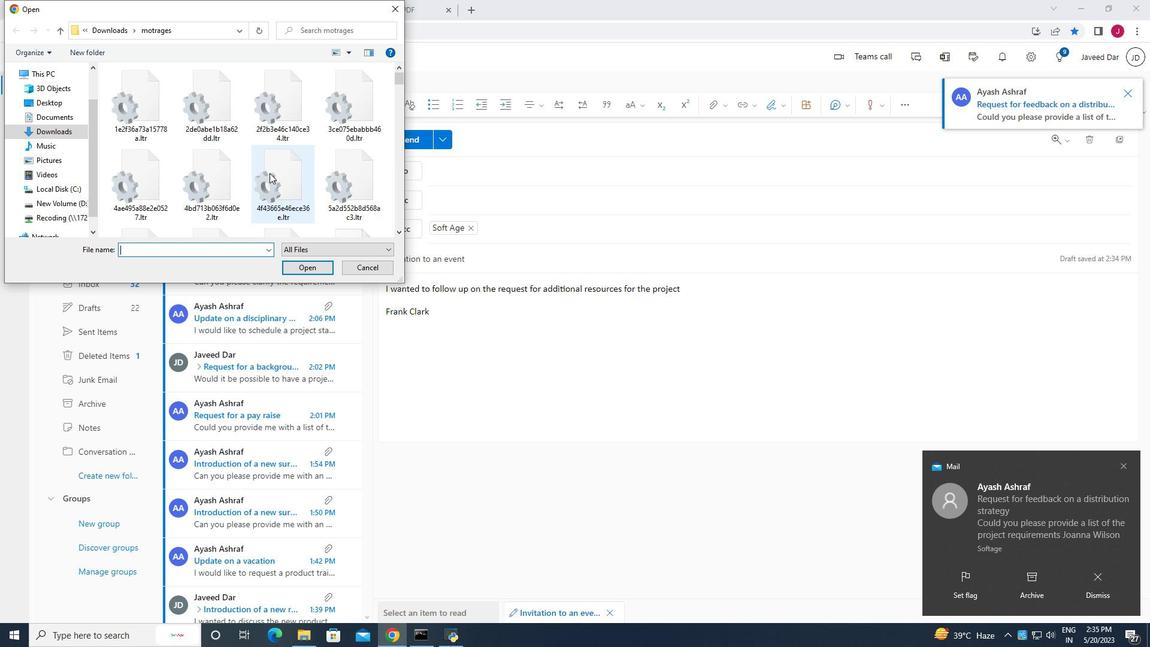 
Action: Mouse pressed left at (271, 173)
Screenshot: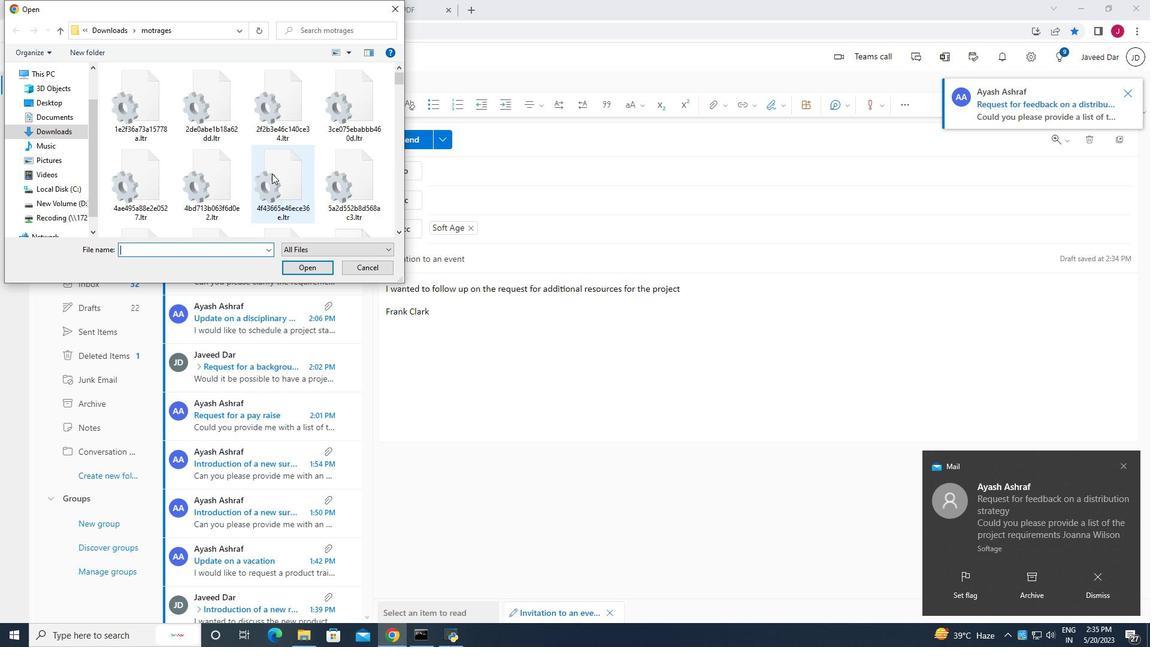 
Action: Mouse moved to (314, 263)
Screenshot: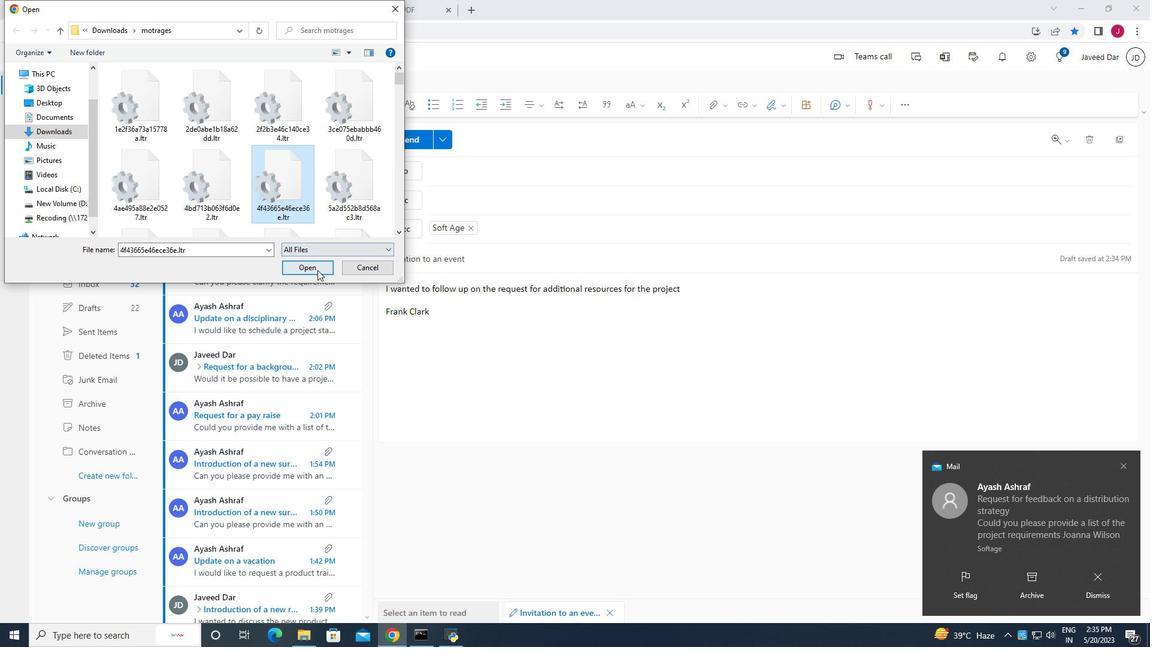
Action: Mouse pressed left at (314, 263)
Screenshot: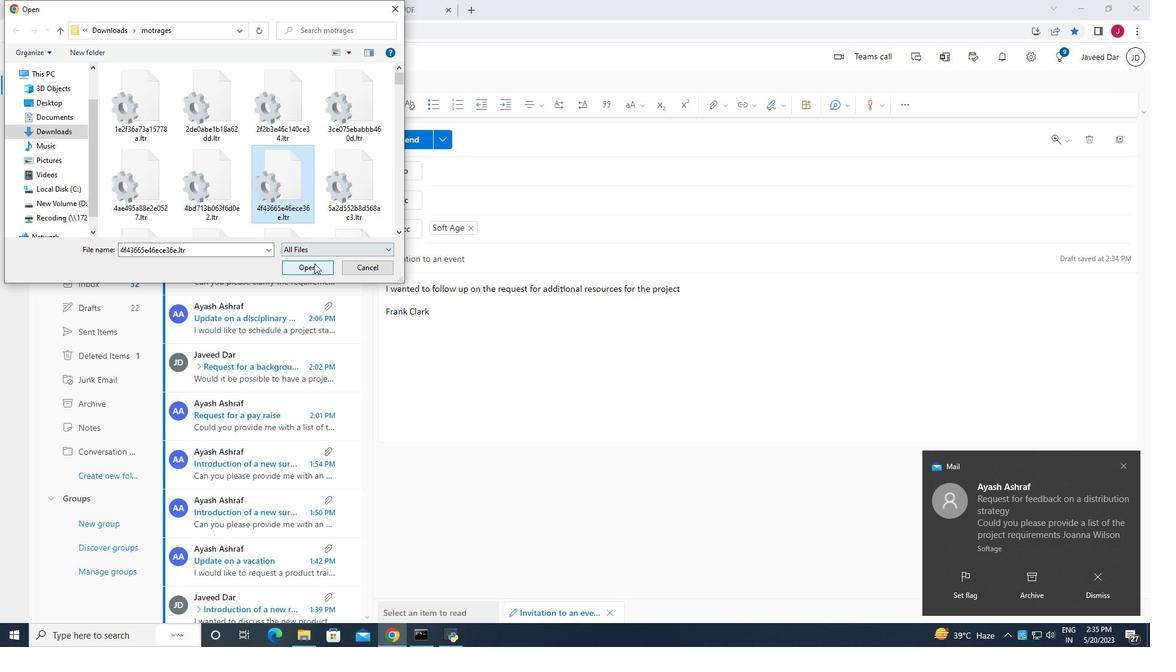 
Action: Mouse moved to (447, 173)
Screenshot: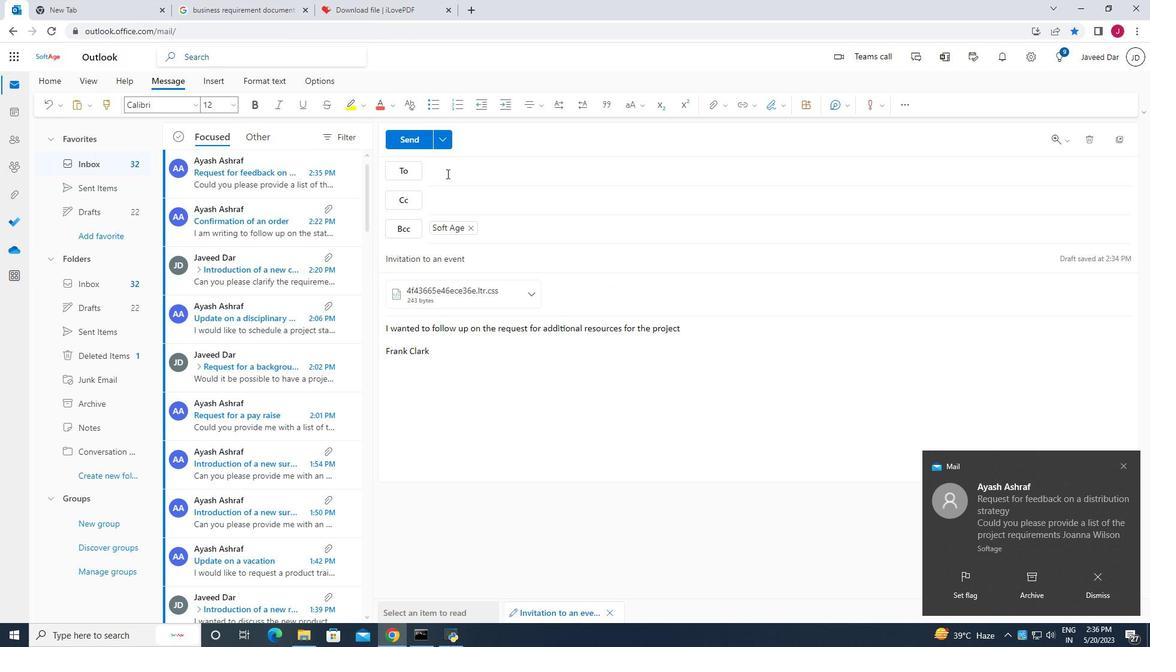 
Action: Mouse pressed left at (447, 173)
Screenshot: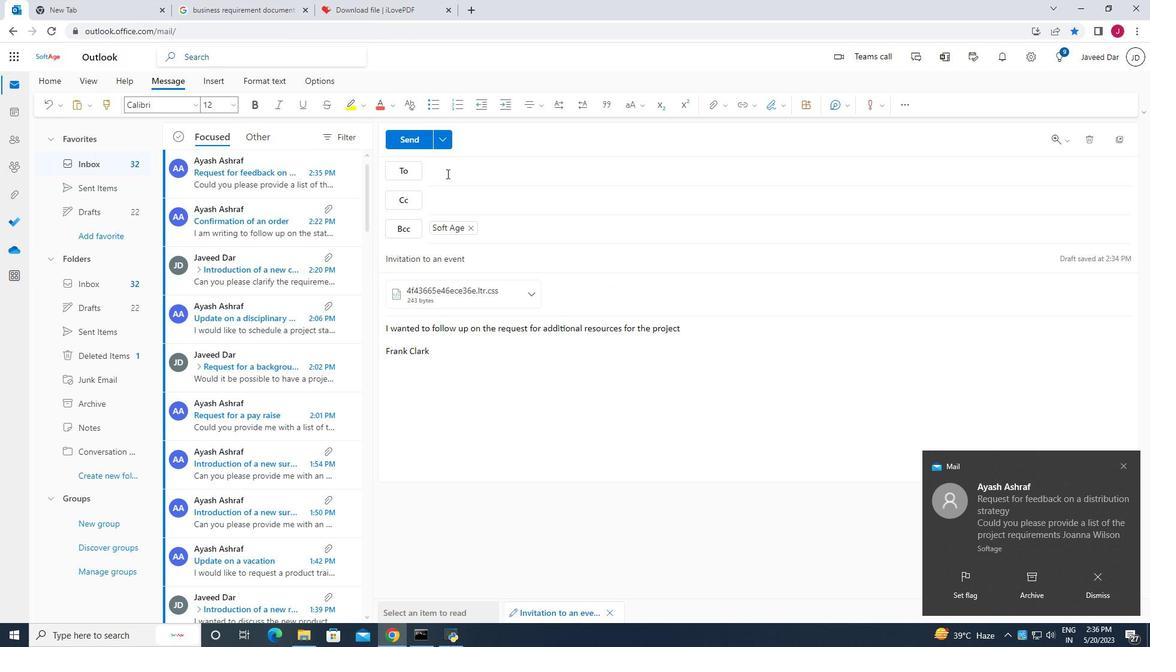
Action: Mouse moved to (593, 413)
Screenshot: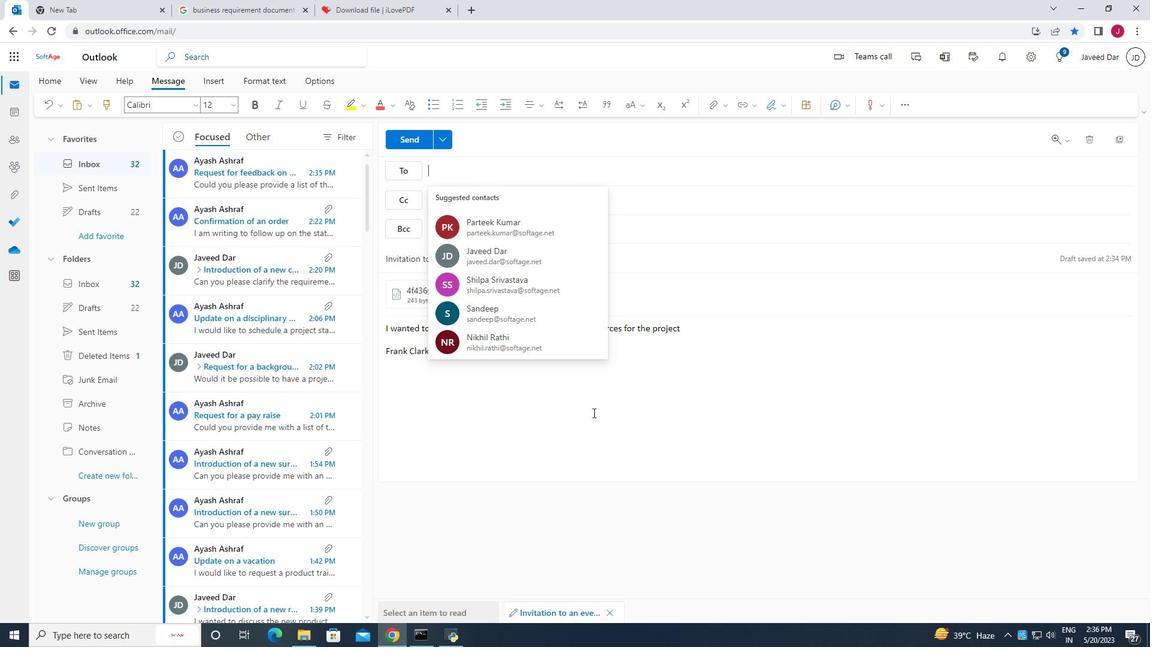
Action: Mouse pressed left at (593, 413)
Screenshot: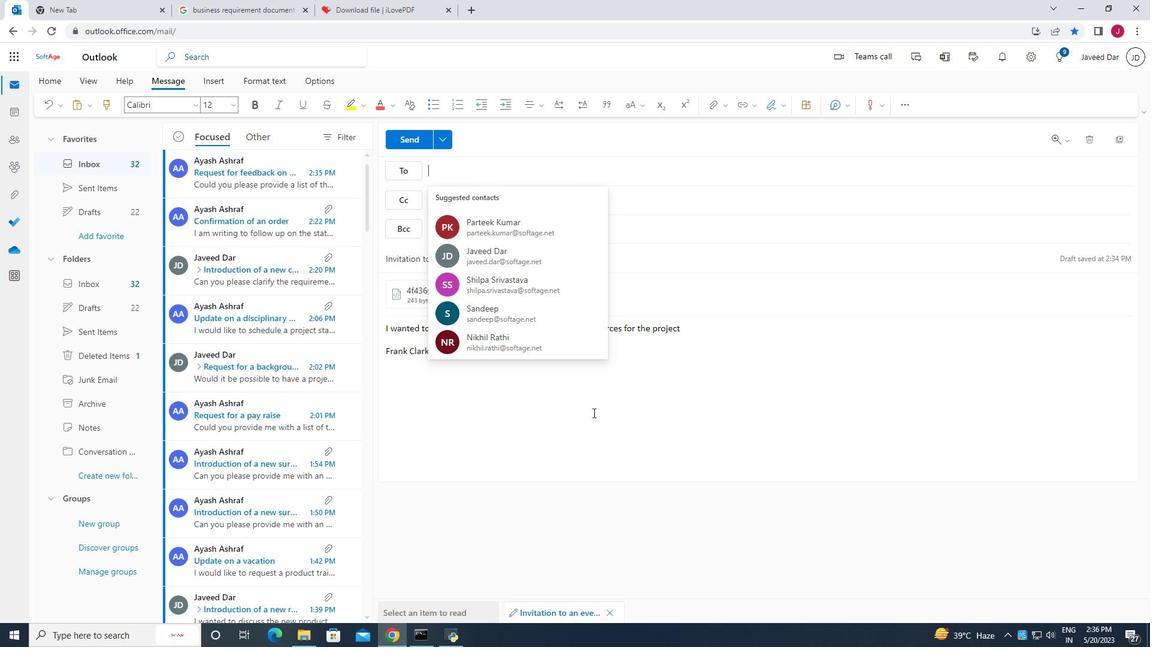 
Action: Mouse moved to (475, 169)
Screenshot: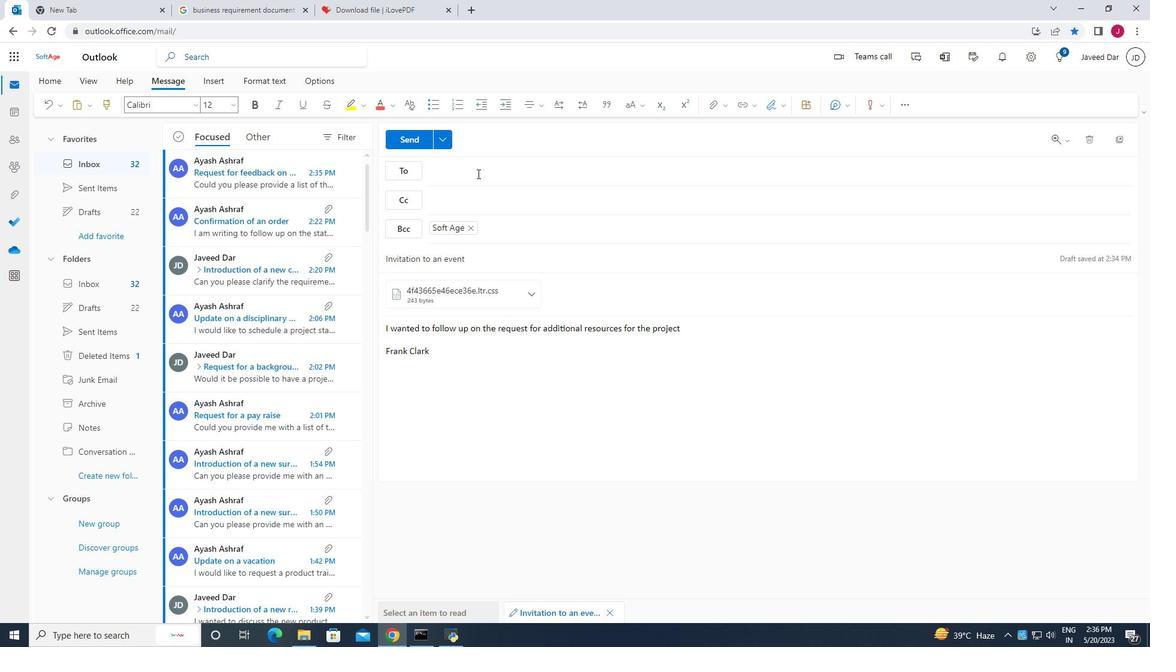 
Action: Mouse pressed left at (475, 169)
Screenshot: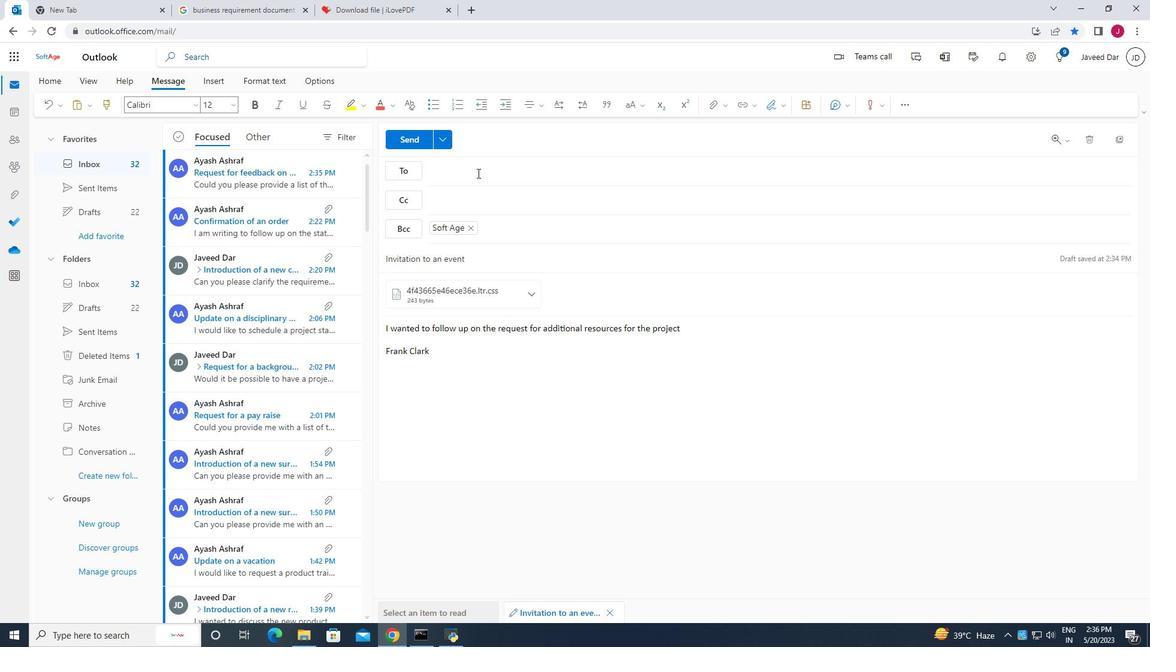 
Action: Mouse moved to (475, 169)
Screenshot: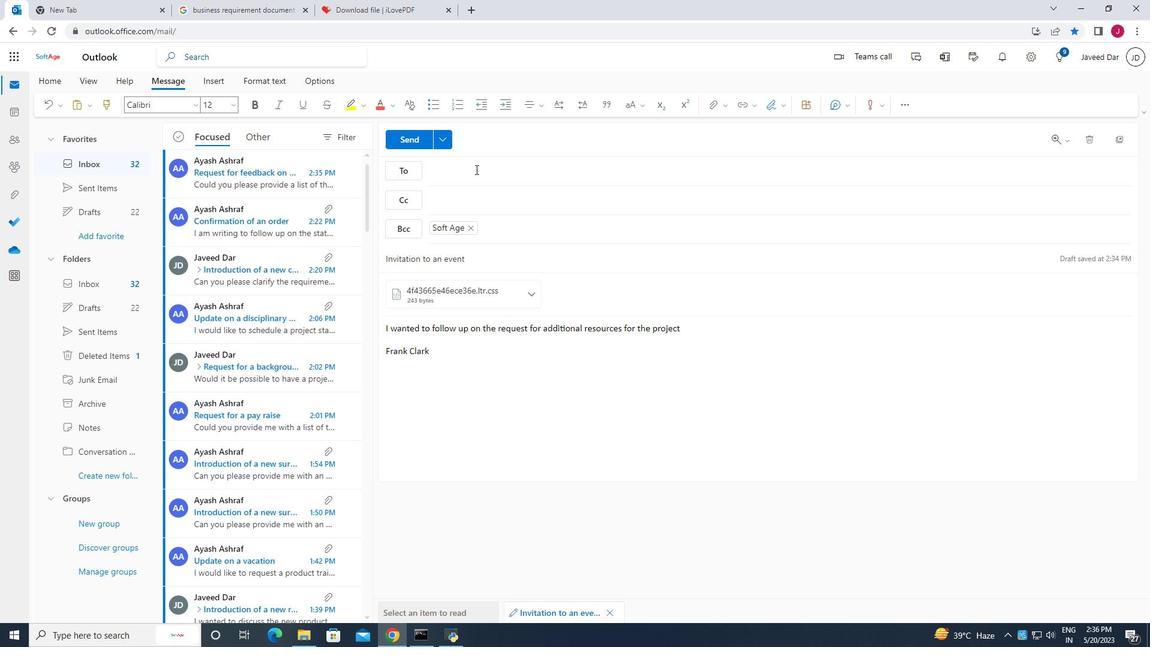 
Action: Key pressed ayash
Screenshot: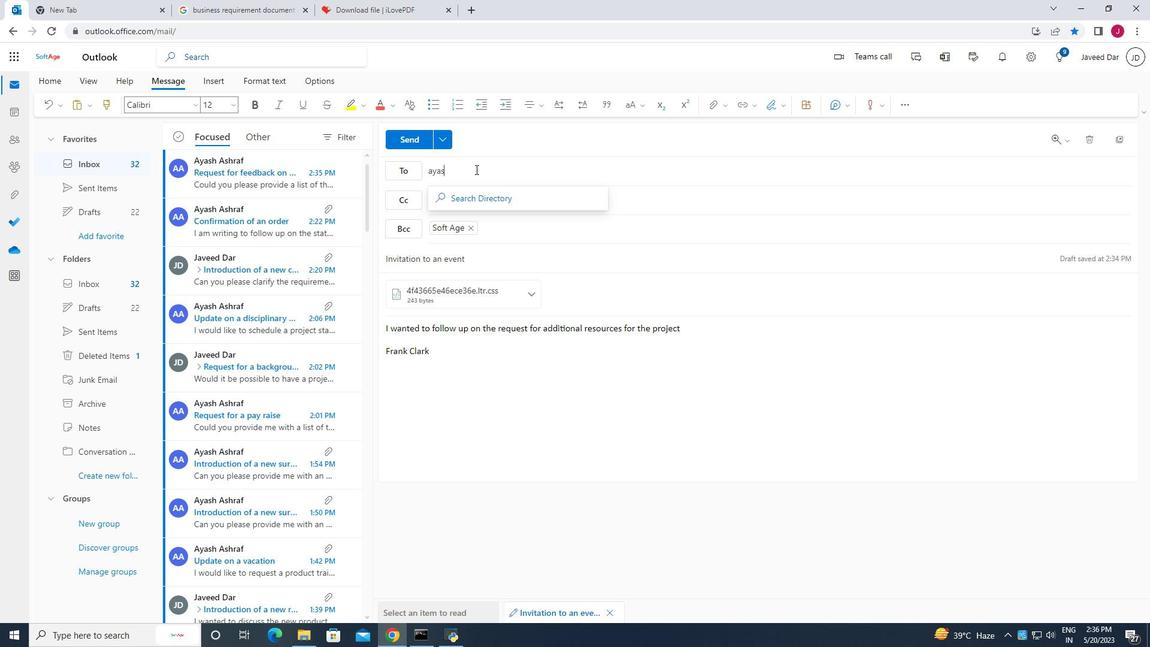 
Action: Mouse moved to (524, 195)
Screenshot: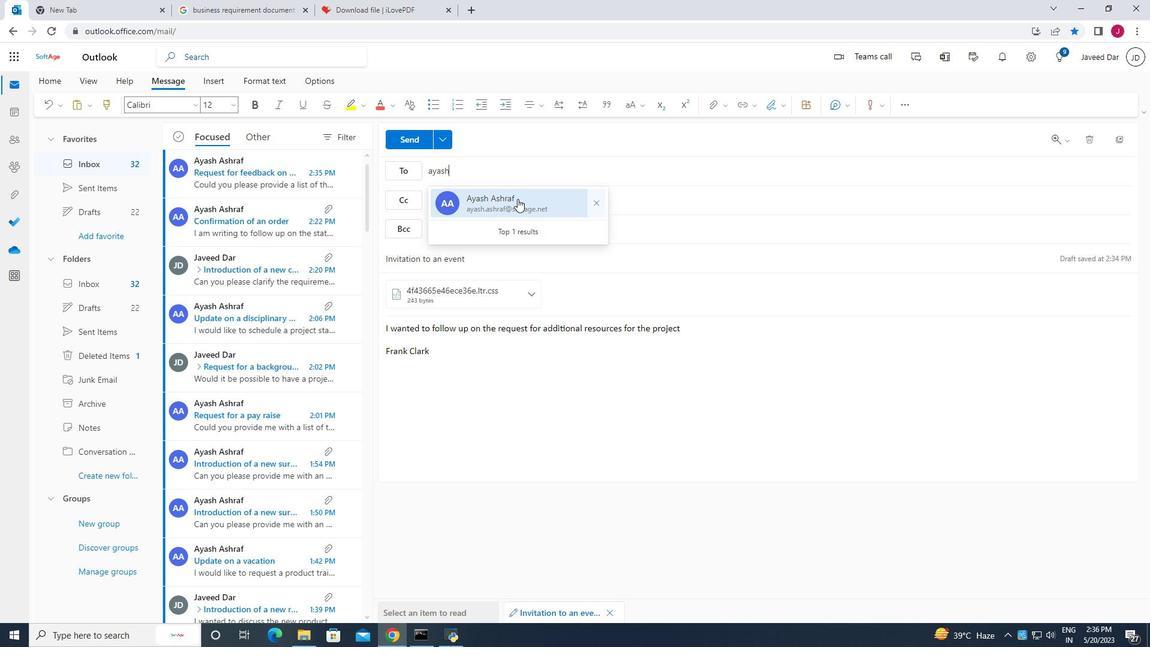 
Action: Mouse pressed left at (524, 195)
Screenshot: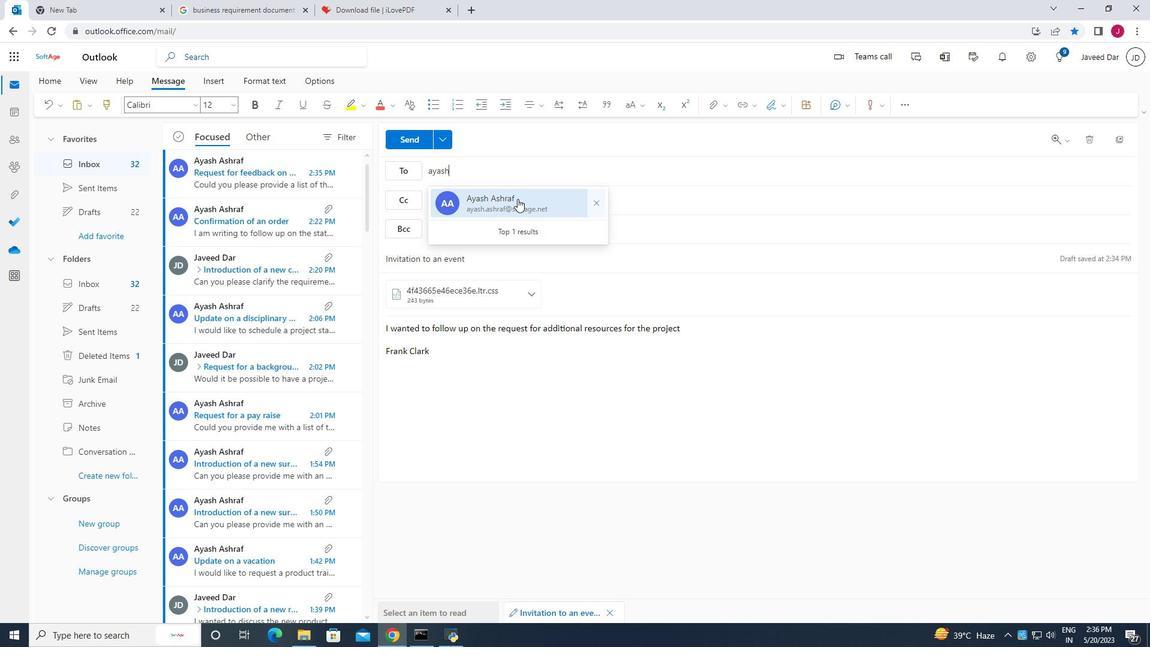 
Action: Mouse moved to (511, 170)
Screenshot: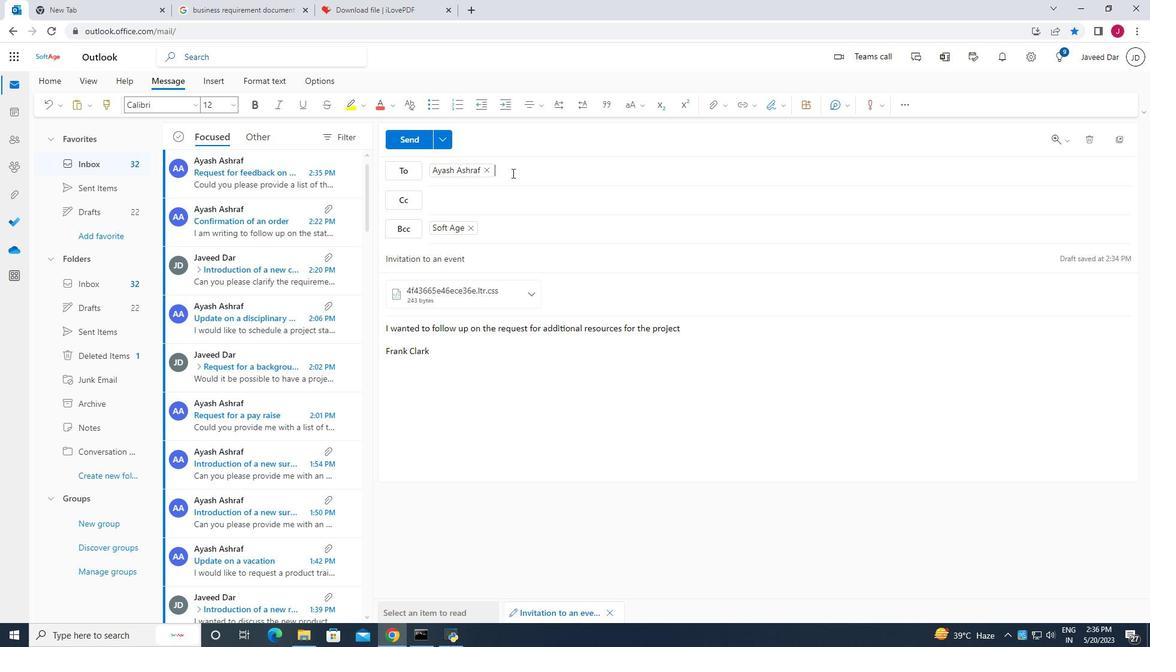 
Action: Key pressed ja
Screenshot: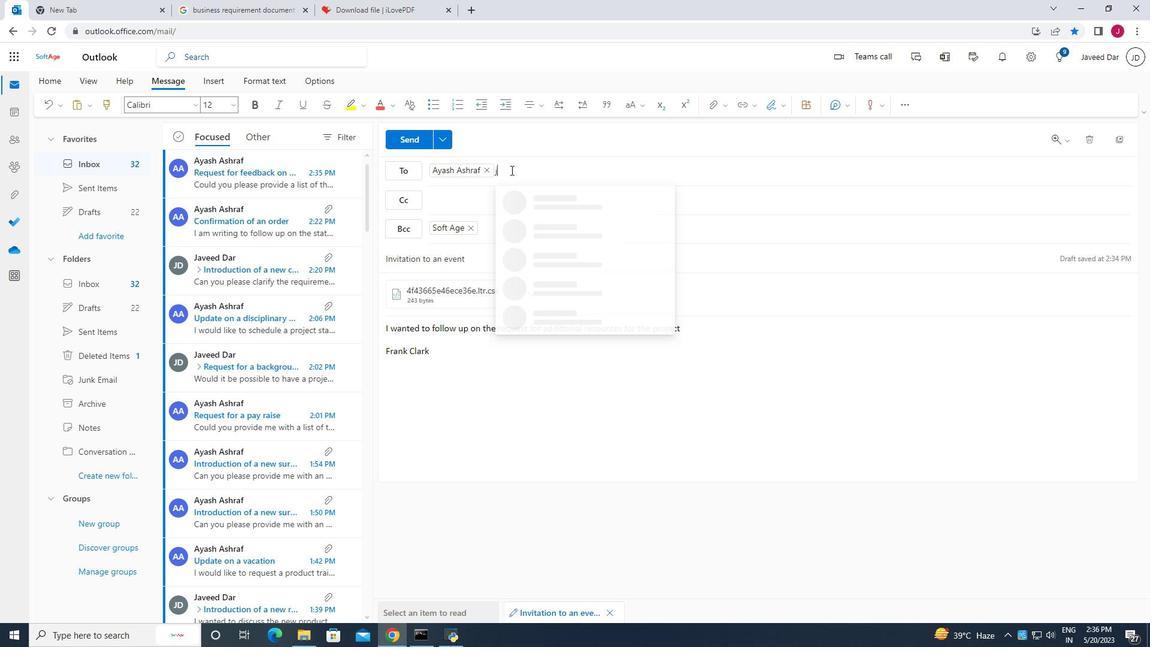 
Action: Mouse moved to (511, 170)
Screenshot: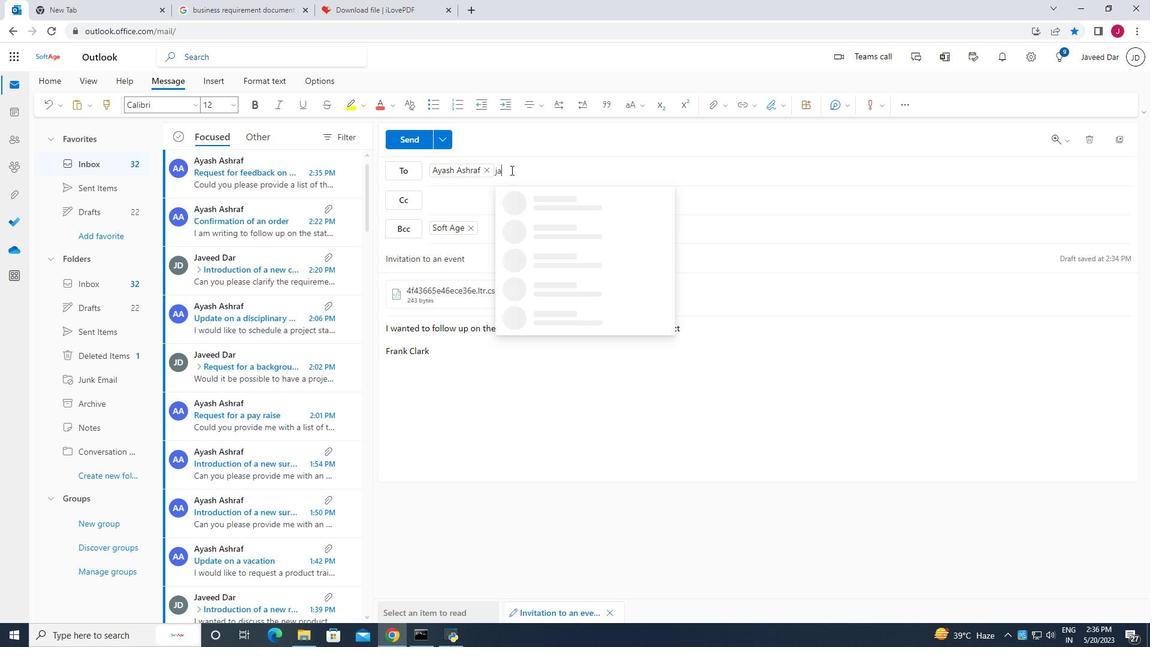 
Action: Key pressed v
Screenshot: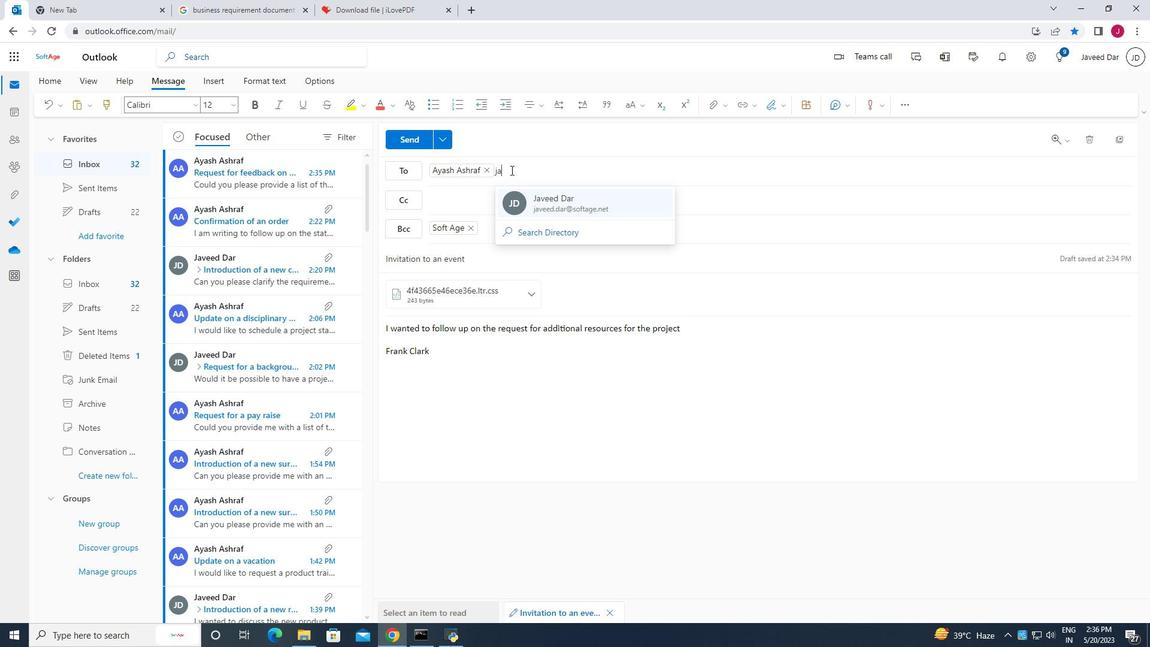 
Action: Mouse moved to (618, 202)
Screenshot: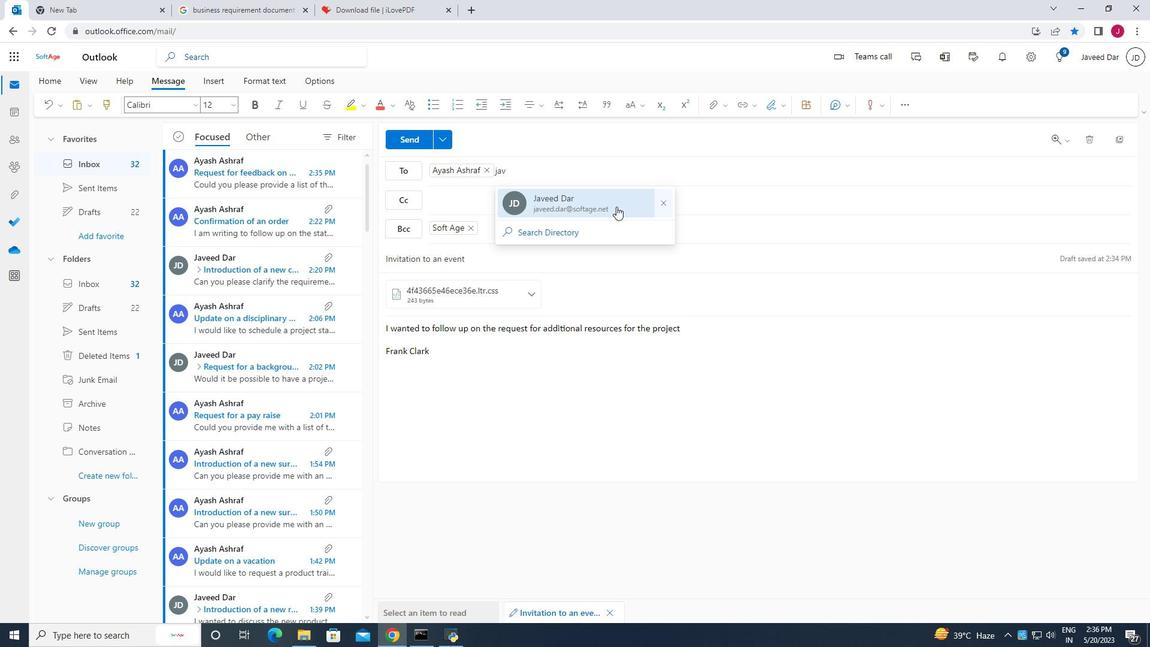 
Action: Mouse pressed left at (618, 202)
Screenshot: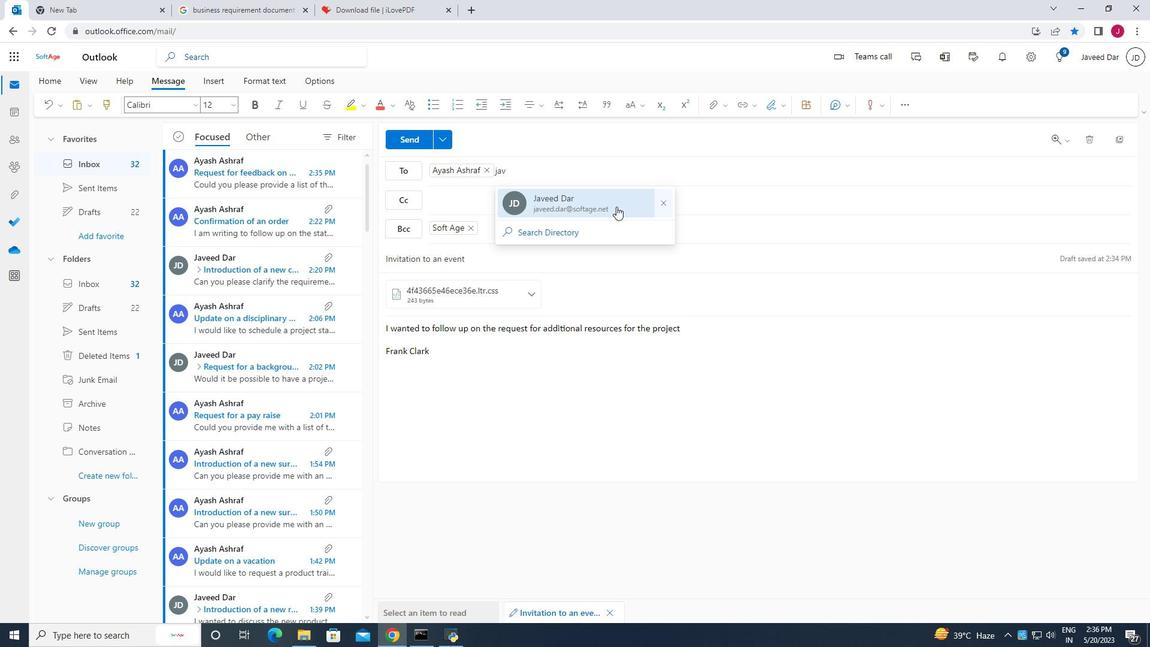 
Action: Mouse moved to (415, 138)
Screenshot: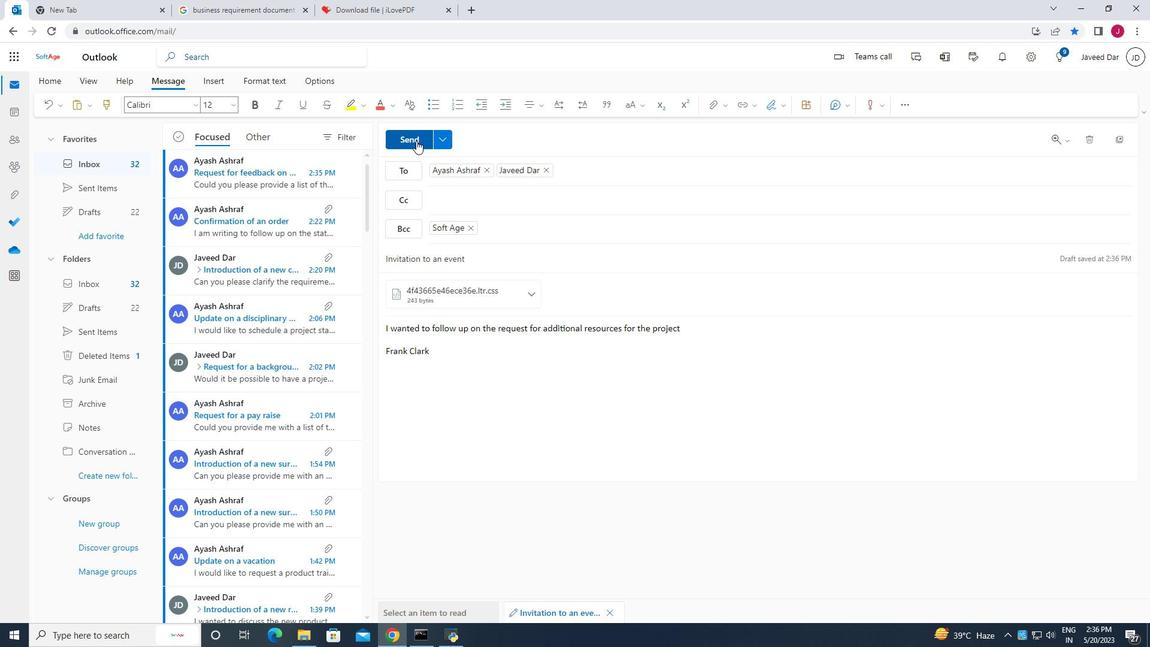 
Action: Mouse pressed left at (415, 138)
Screenshot: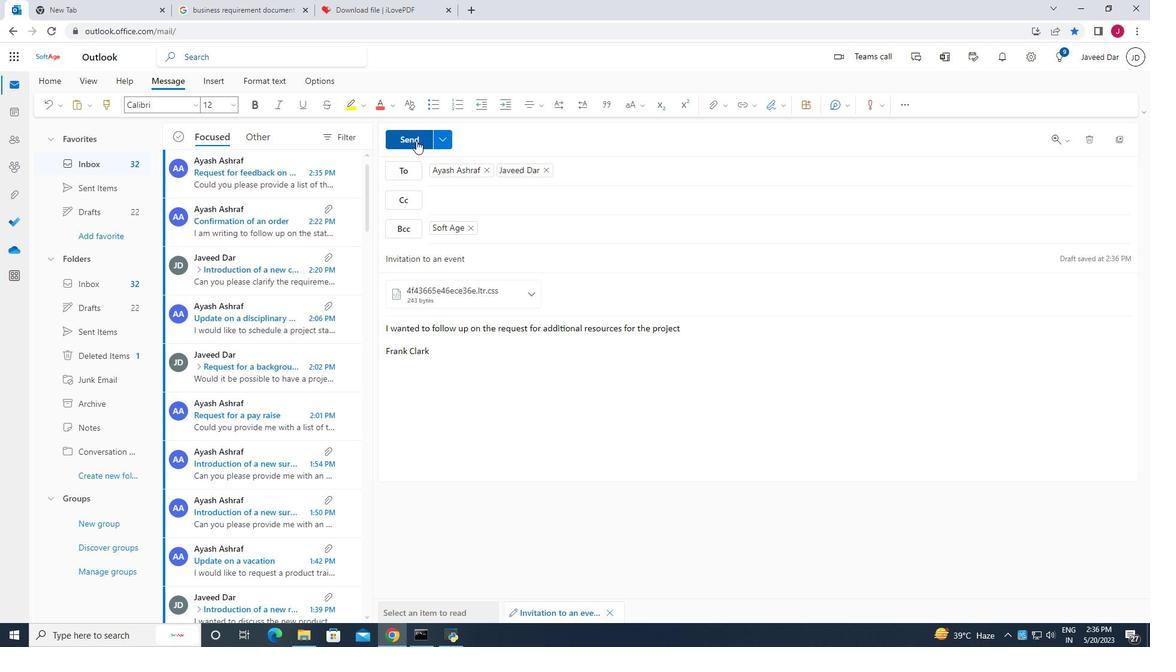 
Action: Mouse moved to (415, 140)
Screenshot: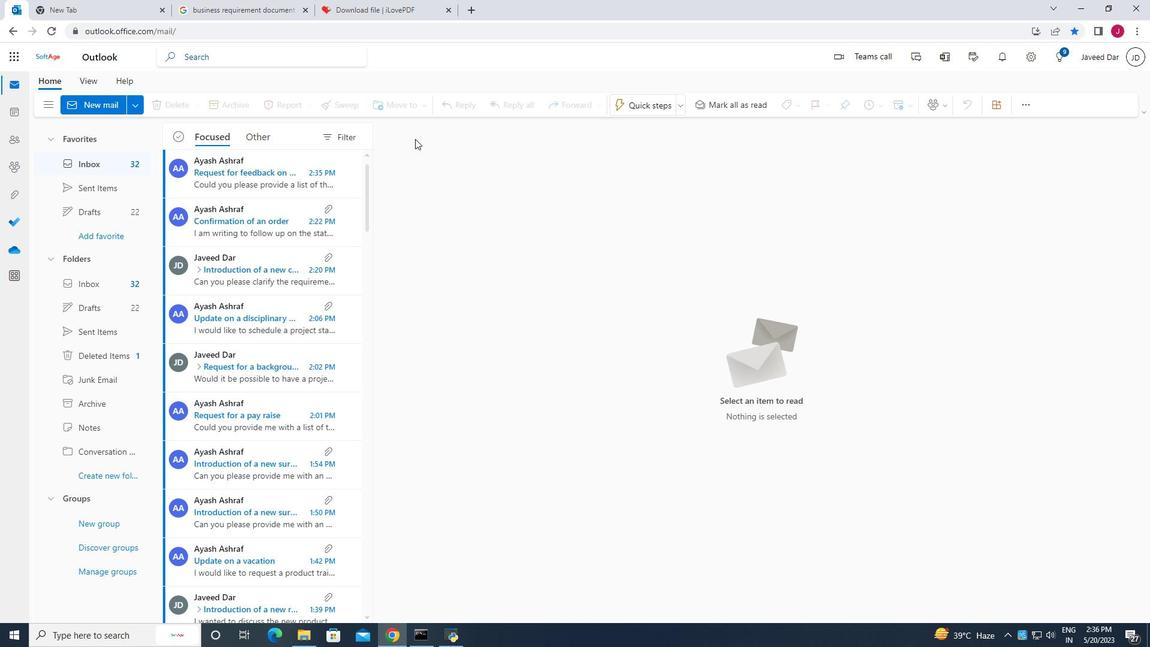 
